 Task: Look for space in Āthagarh, India from 11th June, 2023 to 17th June, 2023 for 1 adult in price range Rs.5000 to Rs.12000. Place can be private room with 1  bedroom having 1 bed and 1 bathroom. Property type can be house, flat, guest house, hotel. Booking option can be shelf check-in. Required host language is English.
Action: Mouse moved to (486, 99)
Screenshot: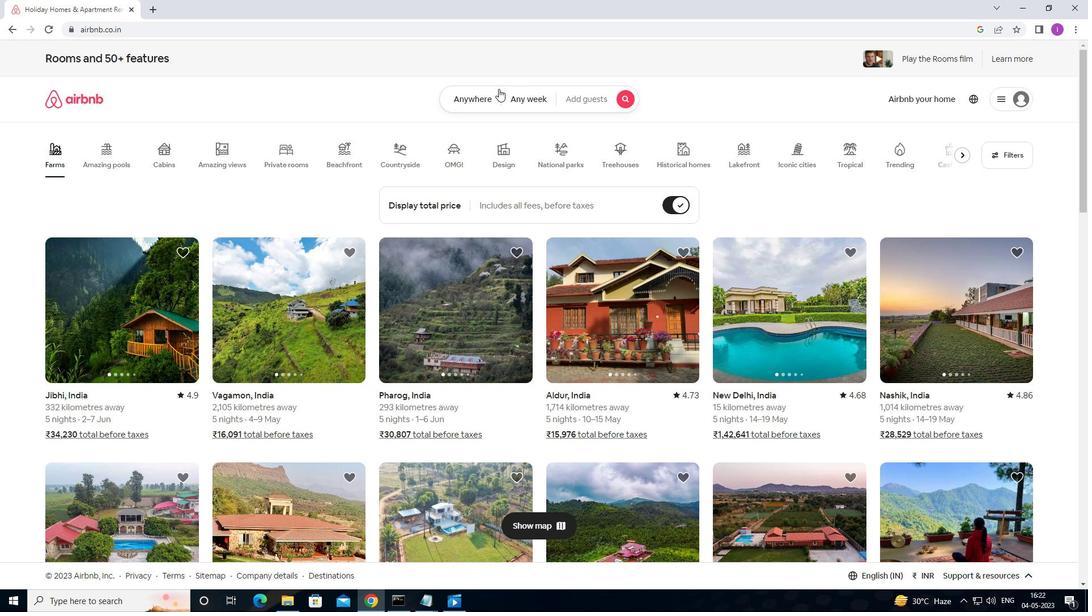 
Action: Mouse pressed left at (486, 99)
Screenshot: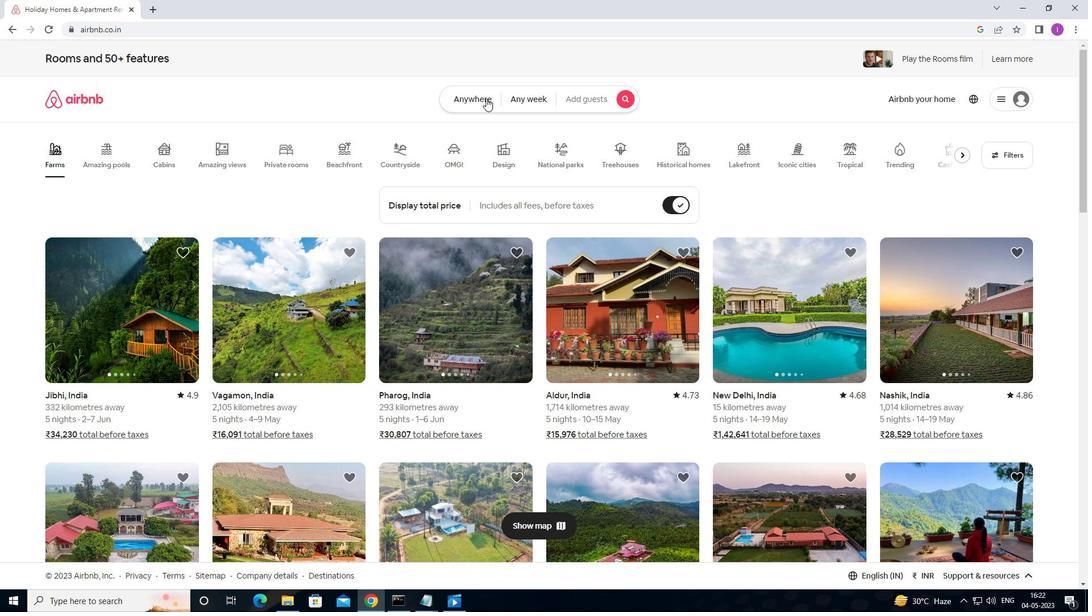 
Action: Mouse moved to (337, 141)
Screenshot: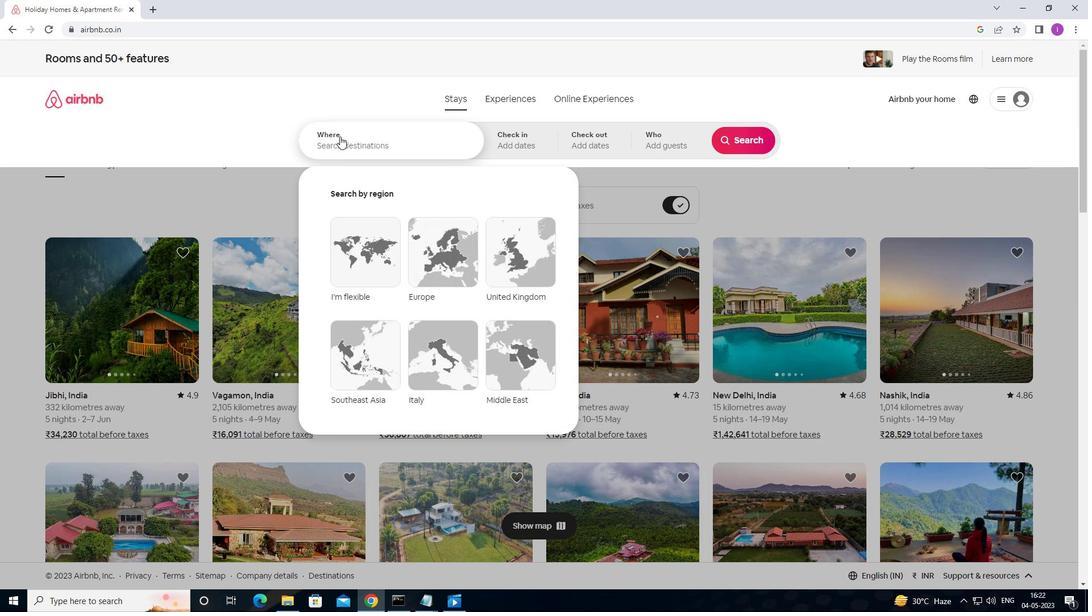 
Action: Mouse pressed left at (337, 141)
Screenshot: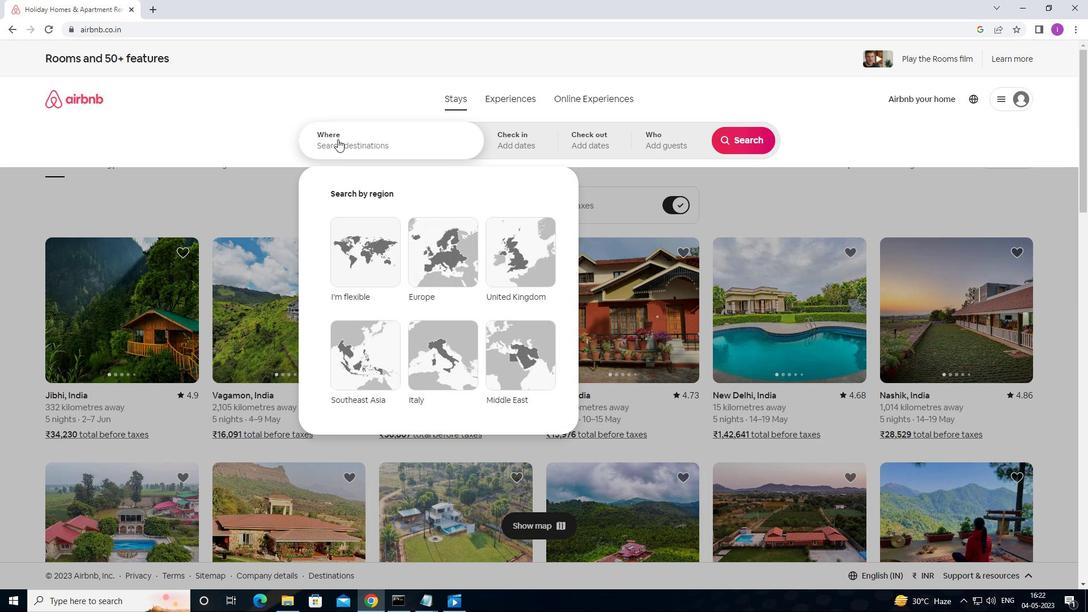 
Action: Mouse moved to (588, 199)
Screenshot: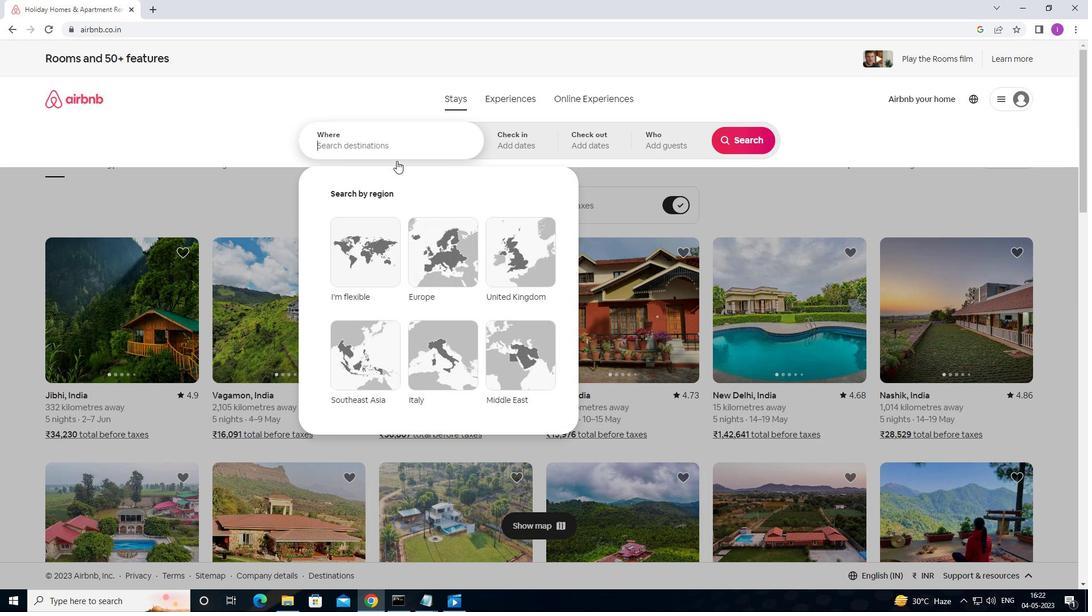 
Action: Key pressed <Key.shift>ATHAGARH,<Key.shift>INDIA
Screenshot: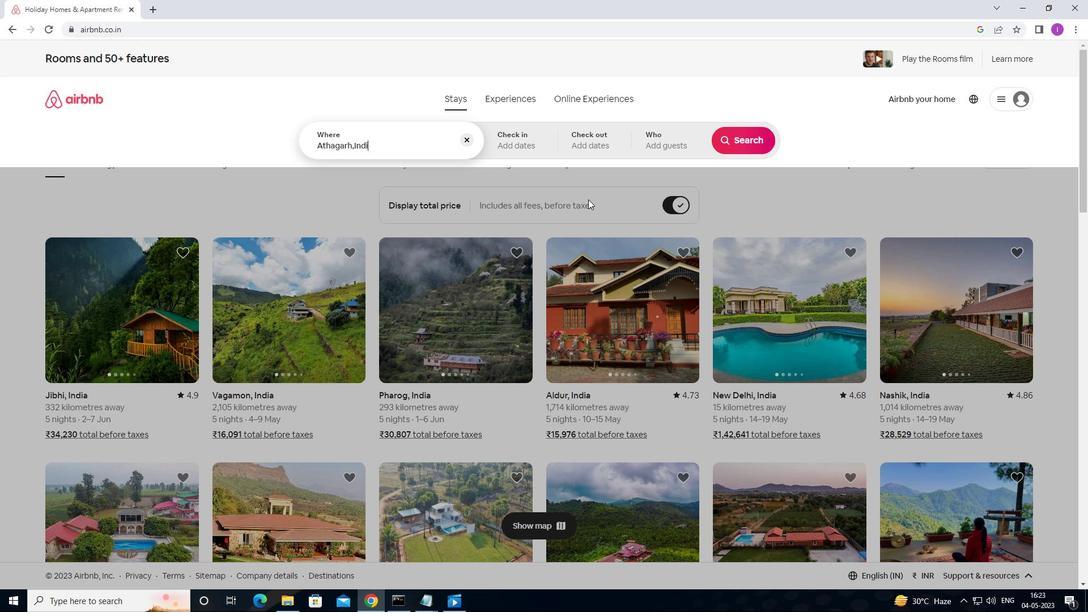 
Action: Mouse moved to (524, 139)
Screenshot: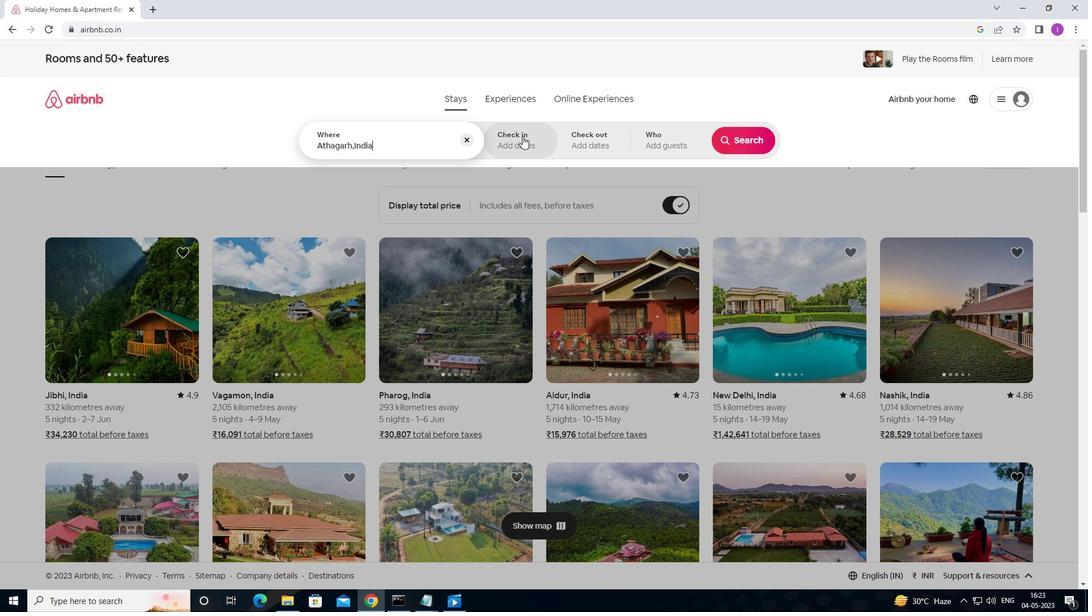 
Action: Mouse pressed left at (524, 139)
Screenshot: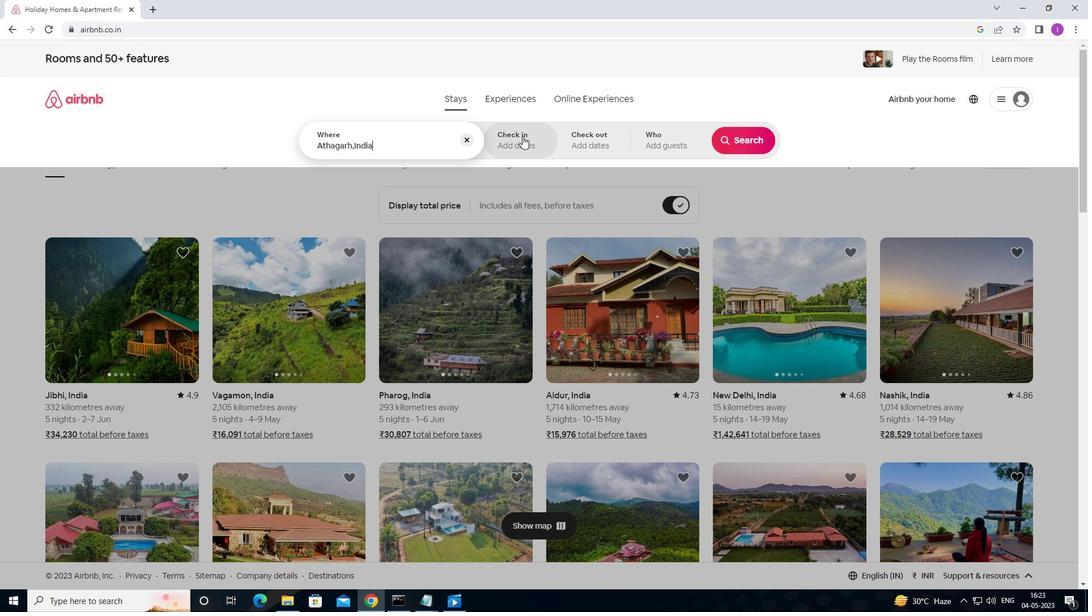 
Action: Mouse moved to (562, 336)
Screenshot: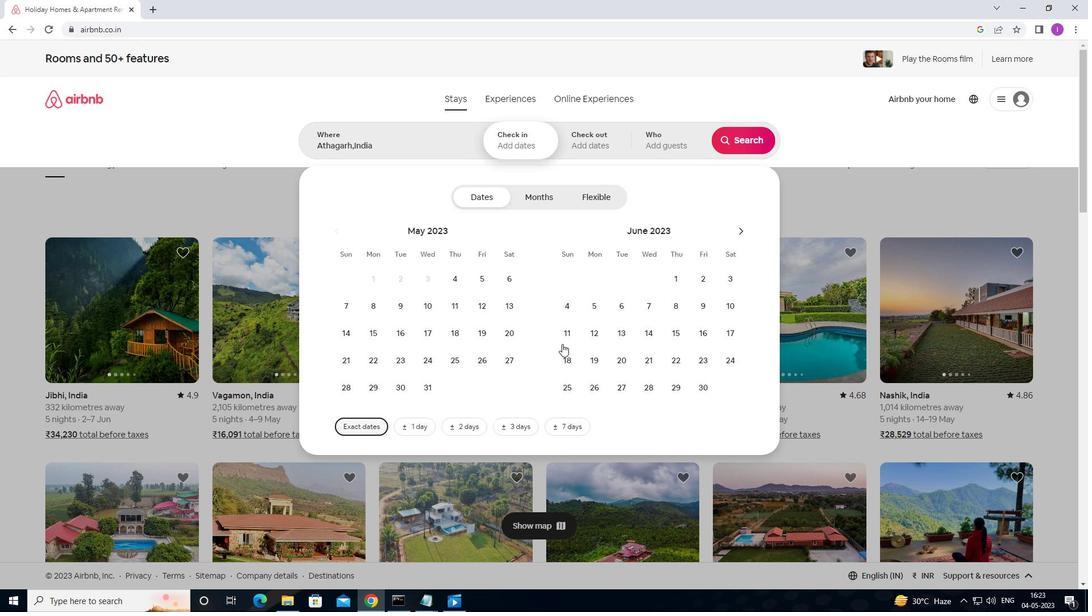 
Action: Mouse pressed left at (562, 336)
Screenshot: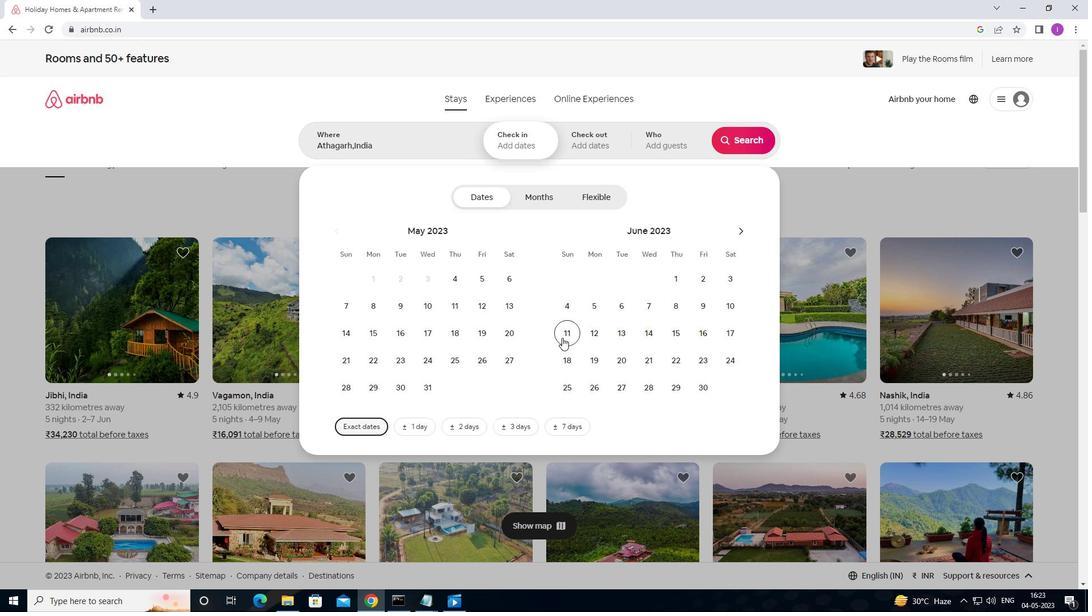 
Action: Mouse moved to (738, 340)
Screenshot: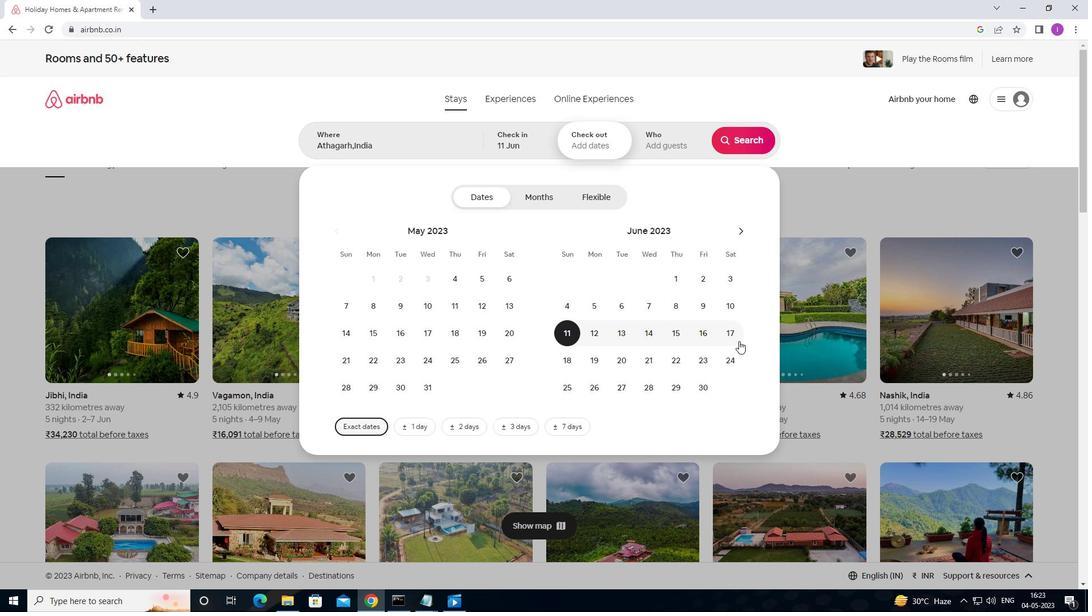 
Action: Mouse pressed left at (738, 340)
Screenshot: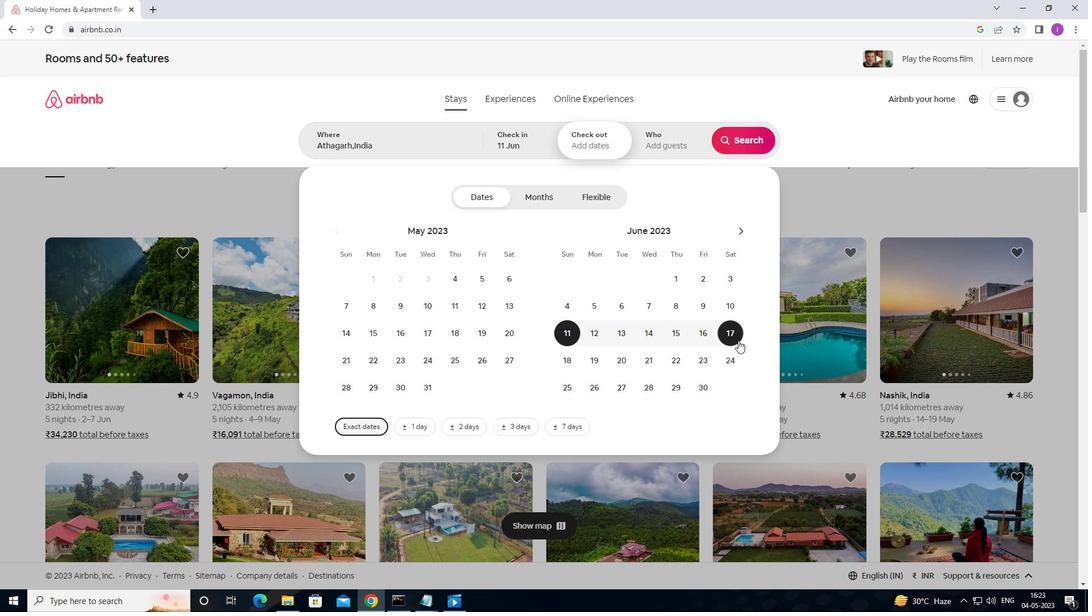 
Action: Mouse moved to (680, 141)
Screenshot: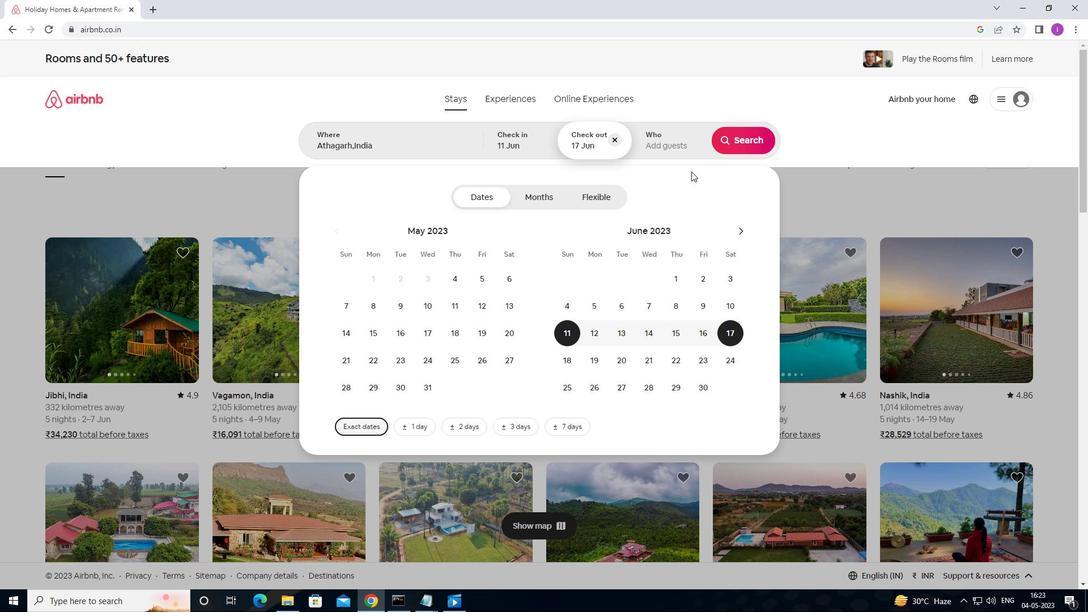 
Action: Mouse pressed left at (680, 141)
Screenshot: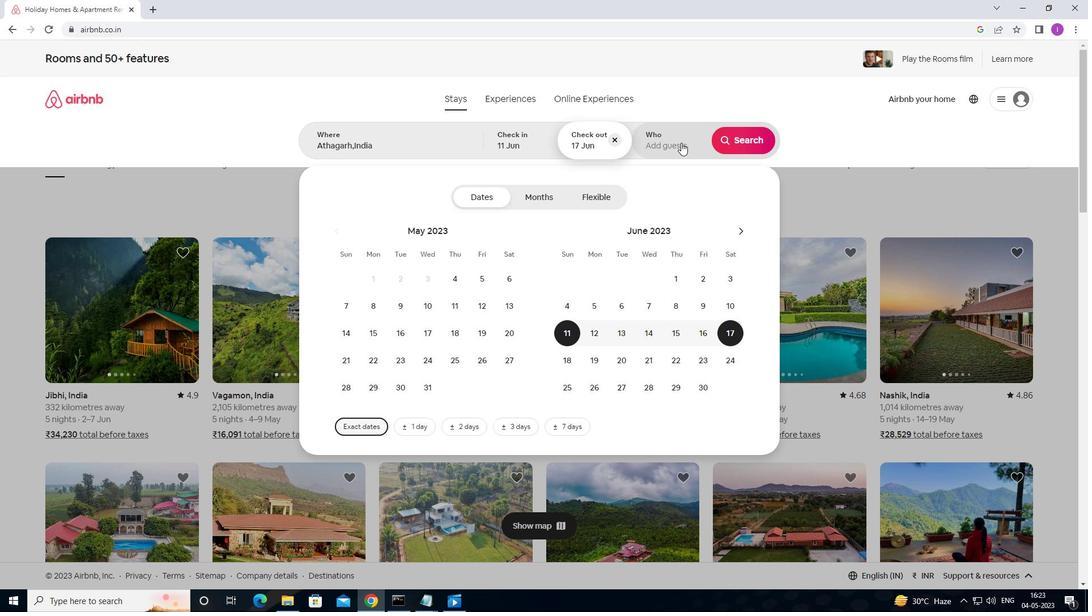 
Action: Mouse moved to (749, 193)
Screenshot: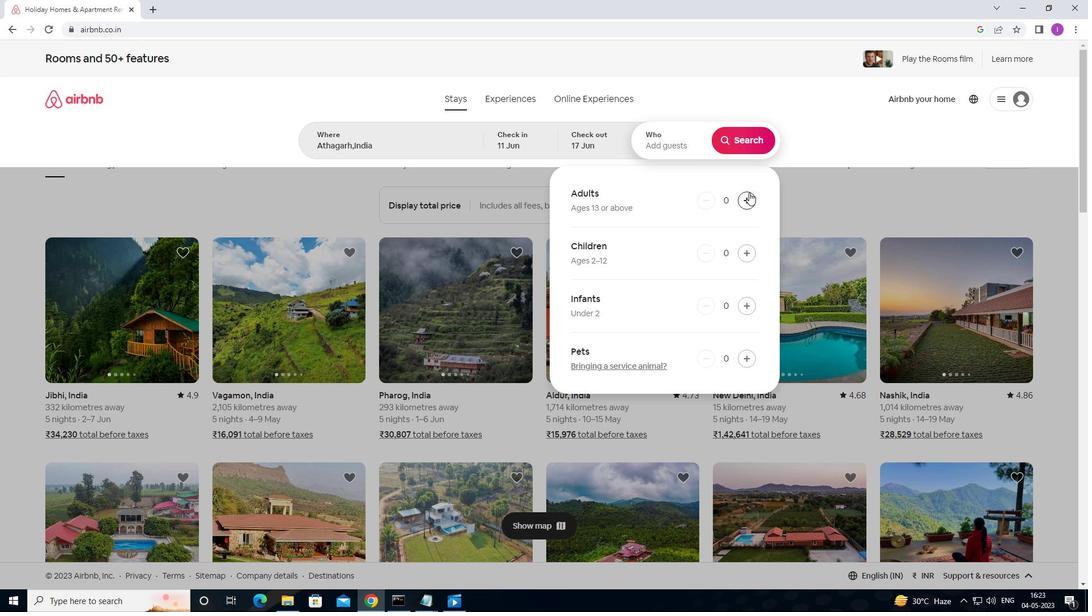 
Action: Mouse pressed left at (749, 193)
Screenshot: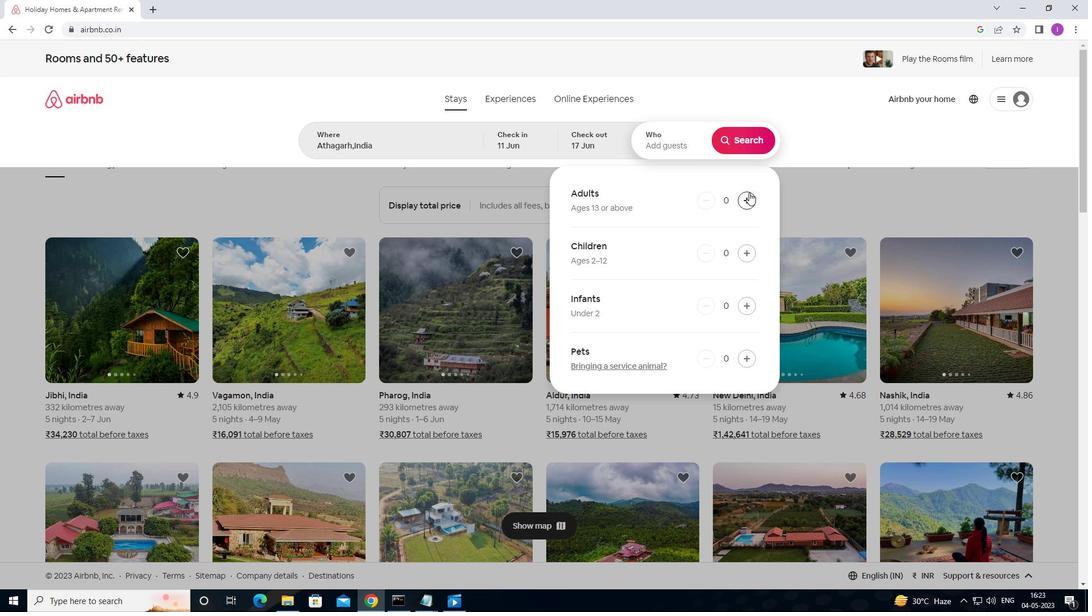 
Action: Mouse moved to (754, 143)
Screenshot: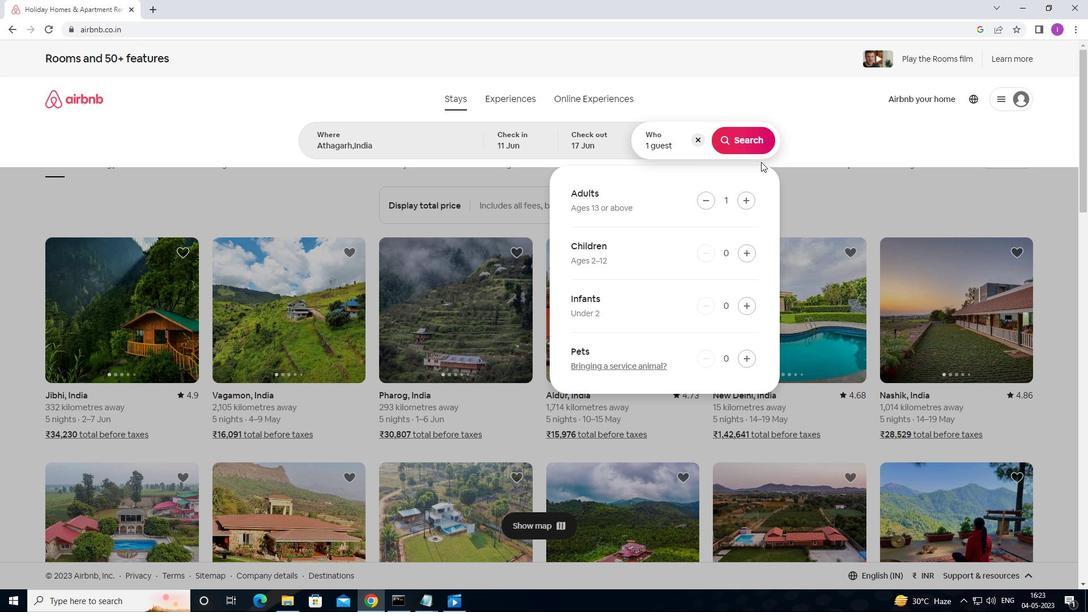 
Action: Mouse pressed left at (754, 143)
Screenshot: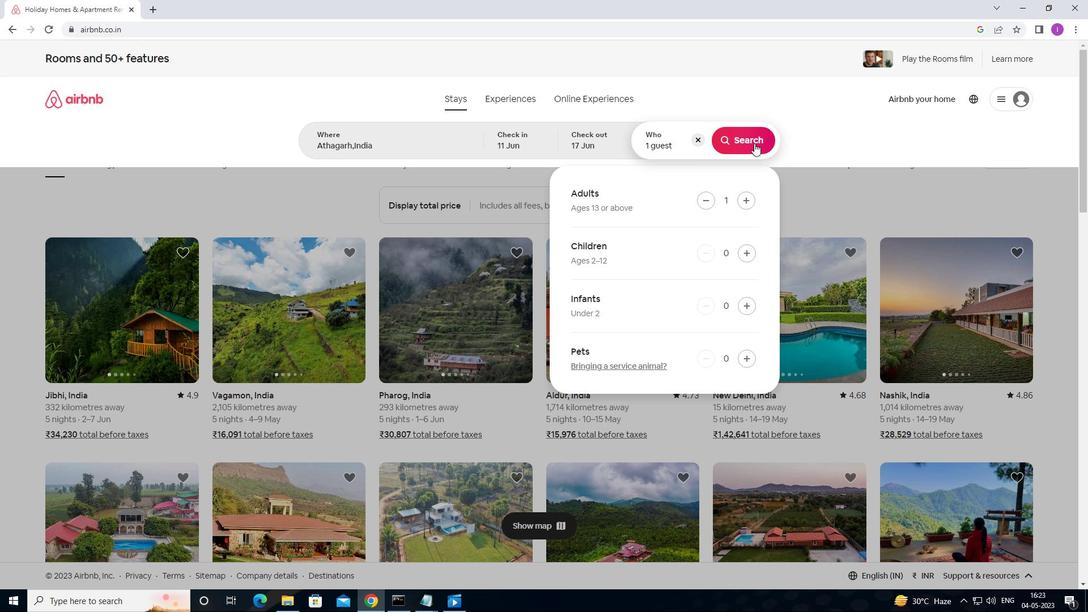 
Action: Mouse moved to (1025, 113)
Screenshot: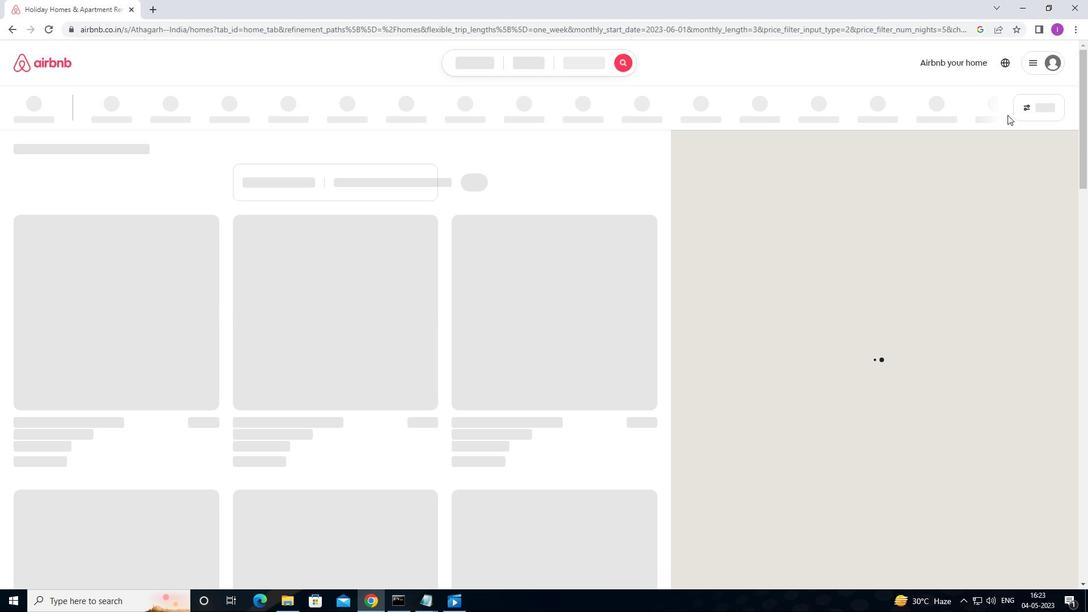 
Action: Mouse pressed left at (1025, 113)
Screenshot: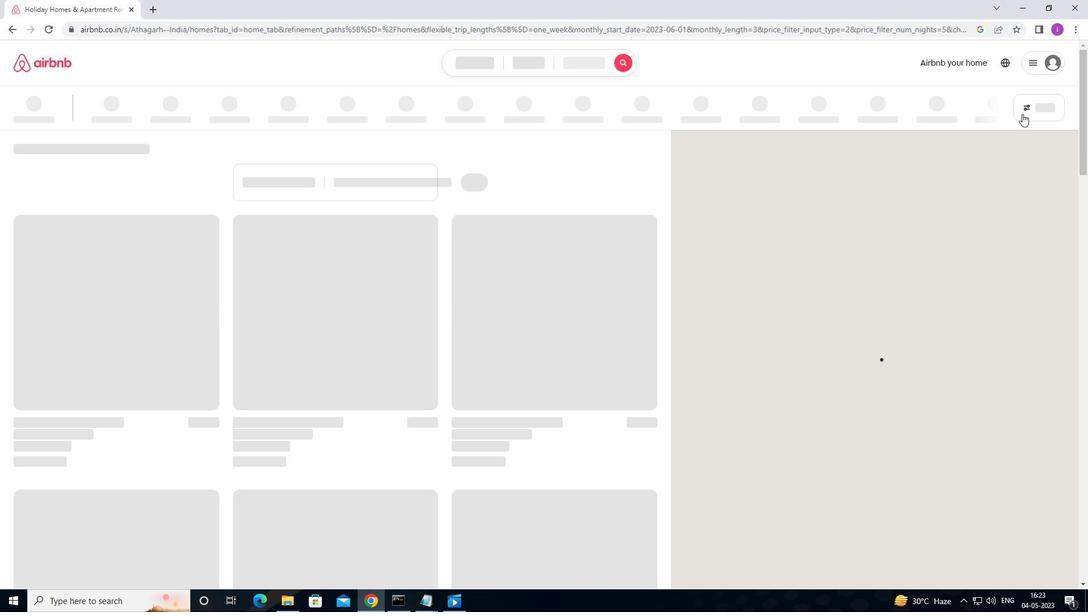 
Action: Mouse moved to (410, 251)
Screenshot: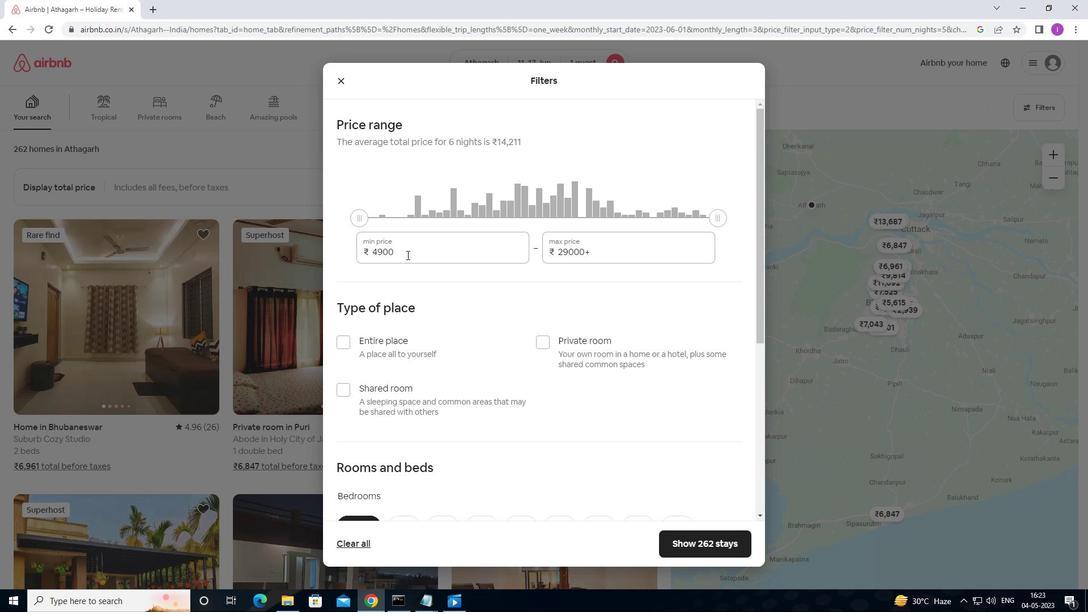 
Action: Mouse pressed left at (410, 251)
Screenshot: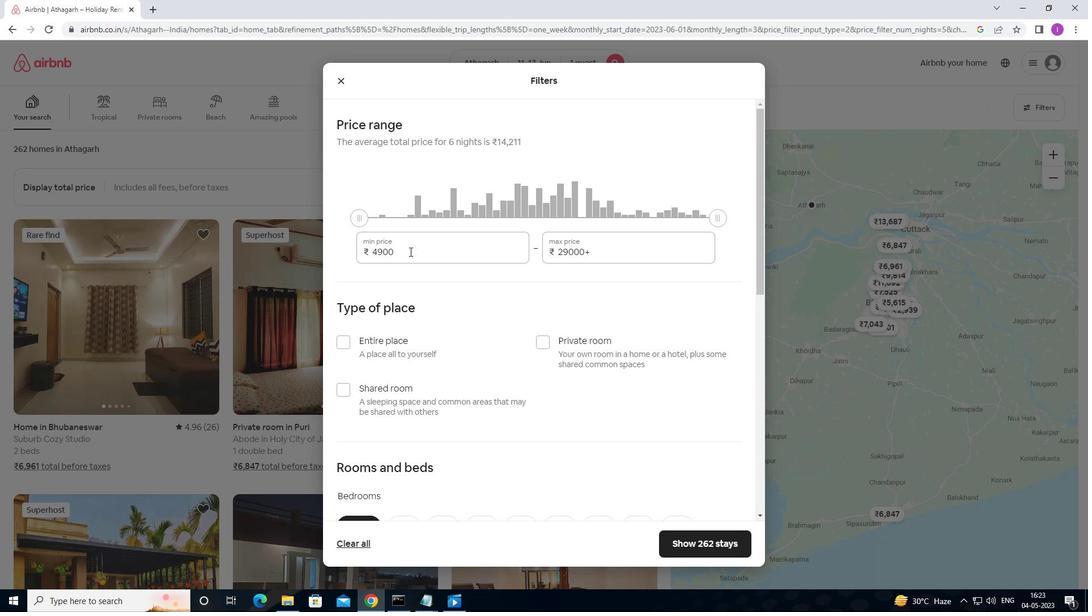 
Action: Mouse moved to (361, 259)
Screenshot: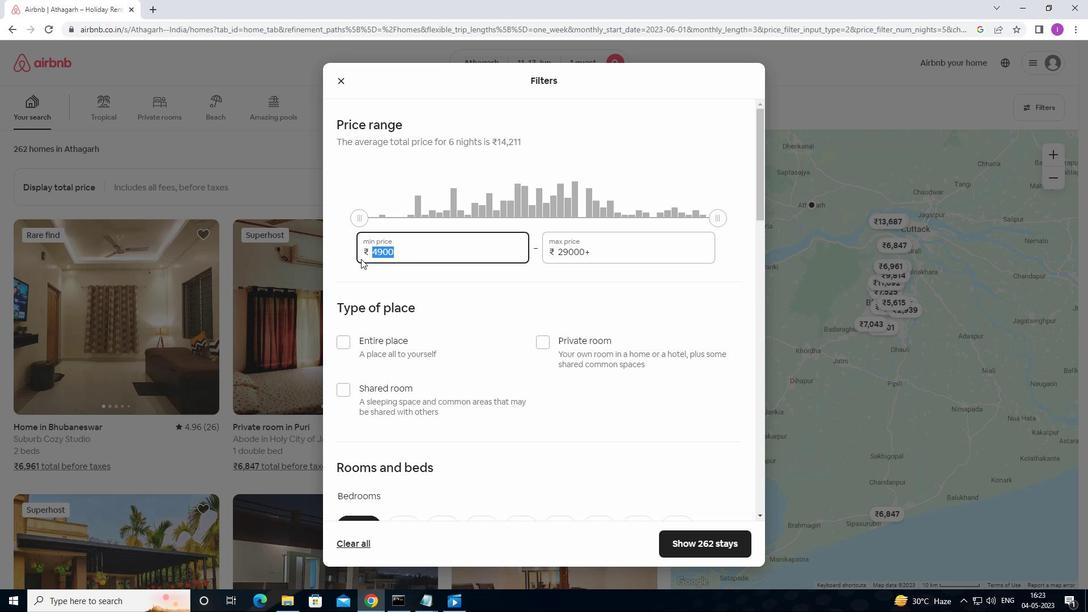 
Action: Key pressed 5000
Screenshot: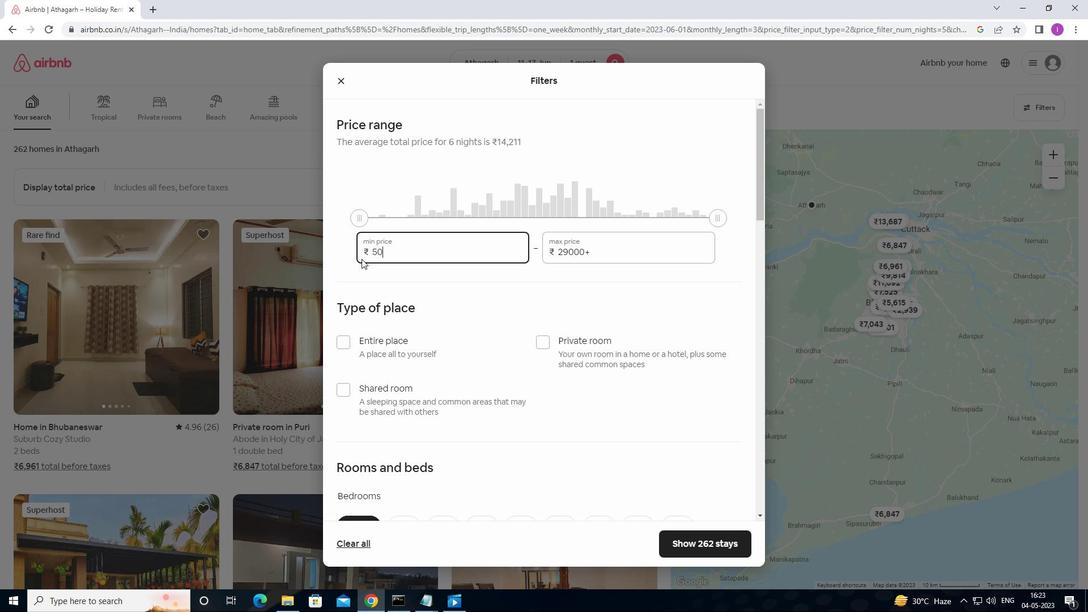 
Action: Mouse moved to (599, 248)
Screenshot: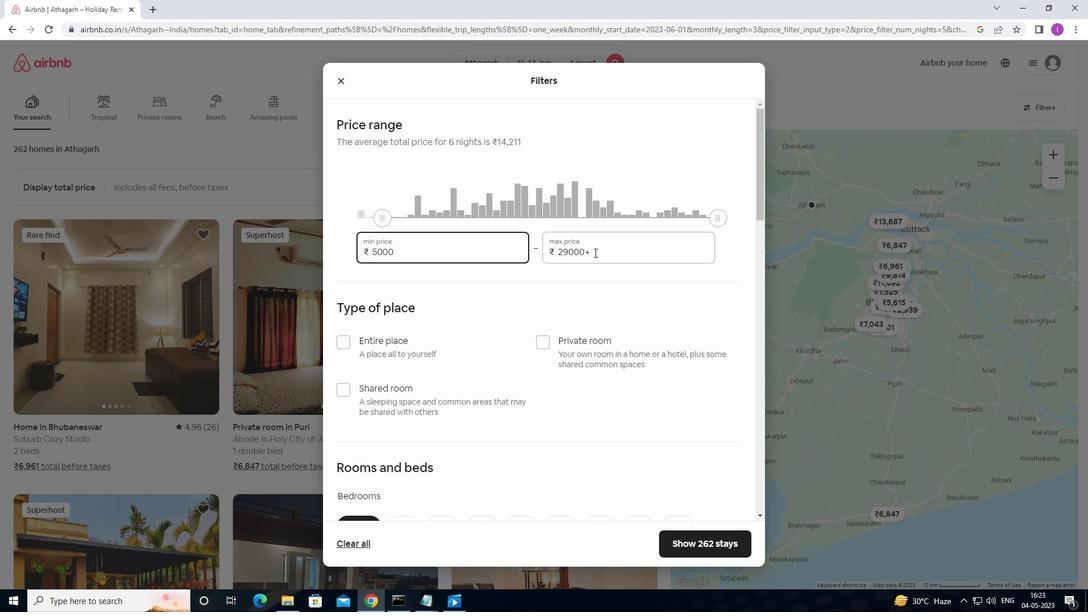 
Action: Mouse pressed left at (599, 248)
Screenshot: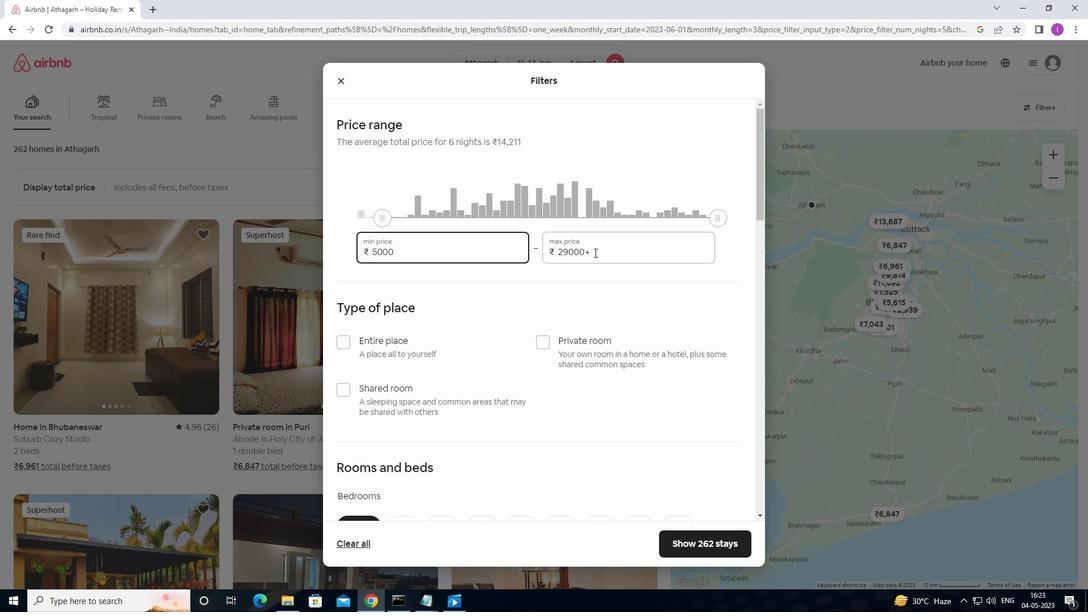 
Action: Mouse moved to (543, 253)
Screenshot: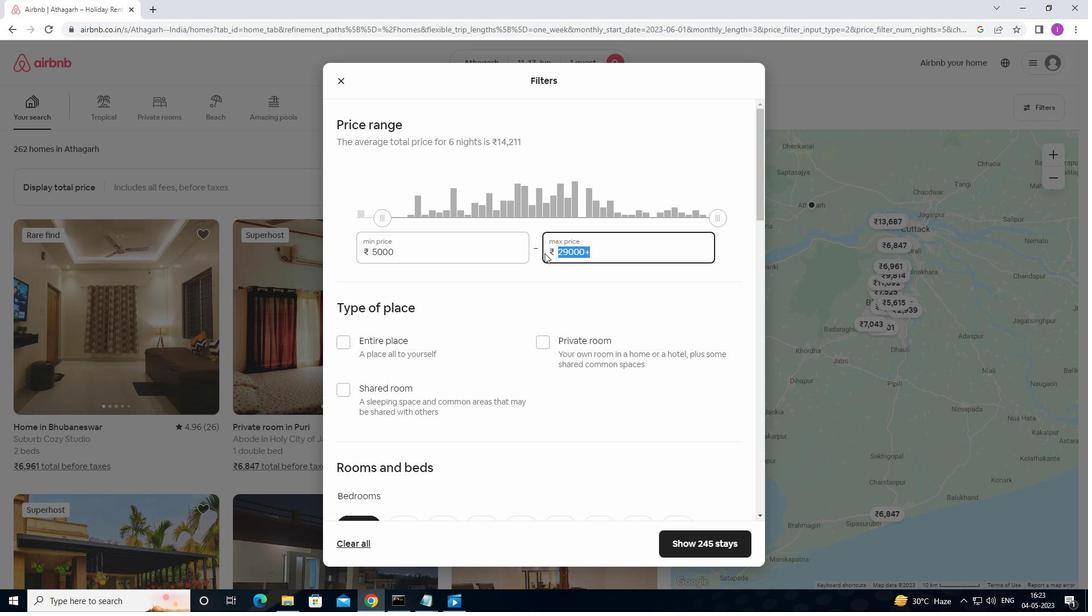 
Action: Key pressed 12000
Screenshot: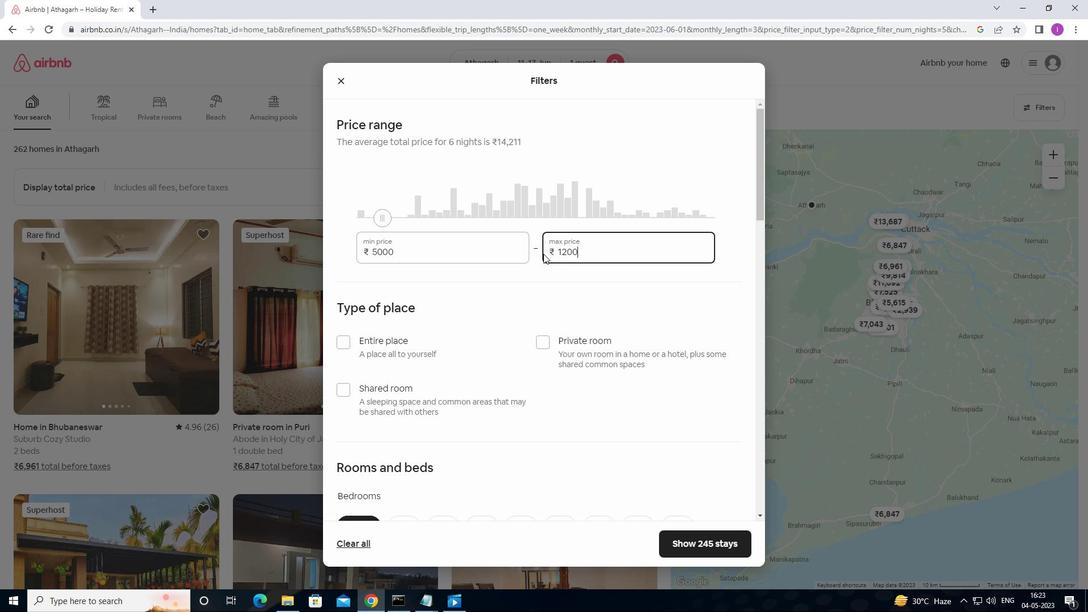 
Action: Mouse moved to (540, 341)
Screenshot: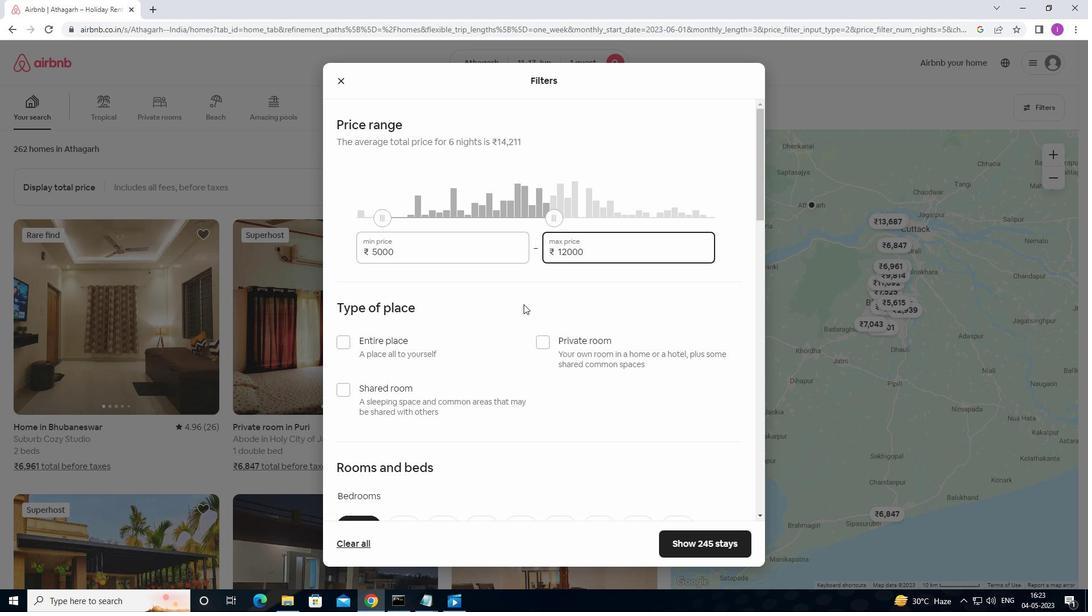 
Action: Mouse pressed left at (540, 341)
Screenshot: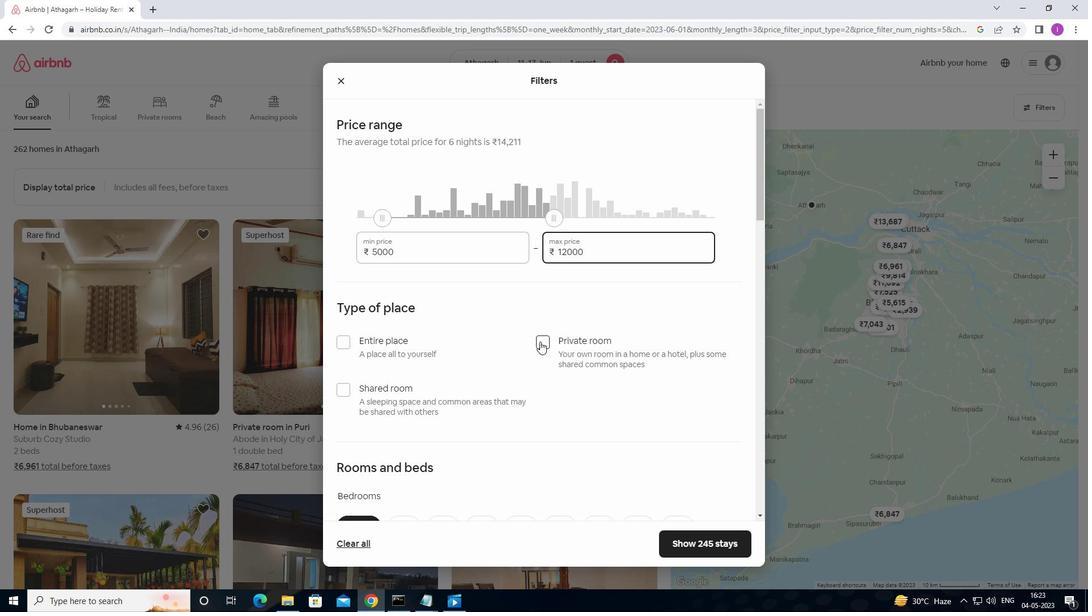 
Action: Mouse moved to (535, 366)
Screenshot: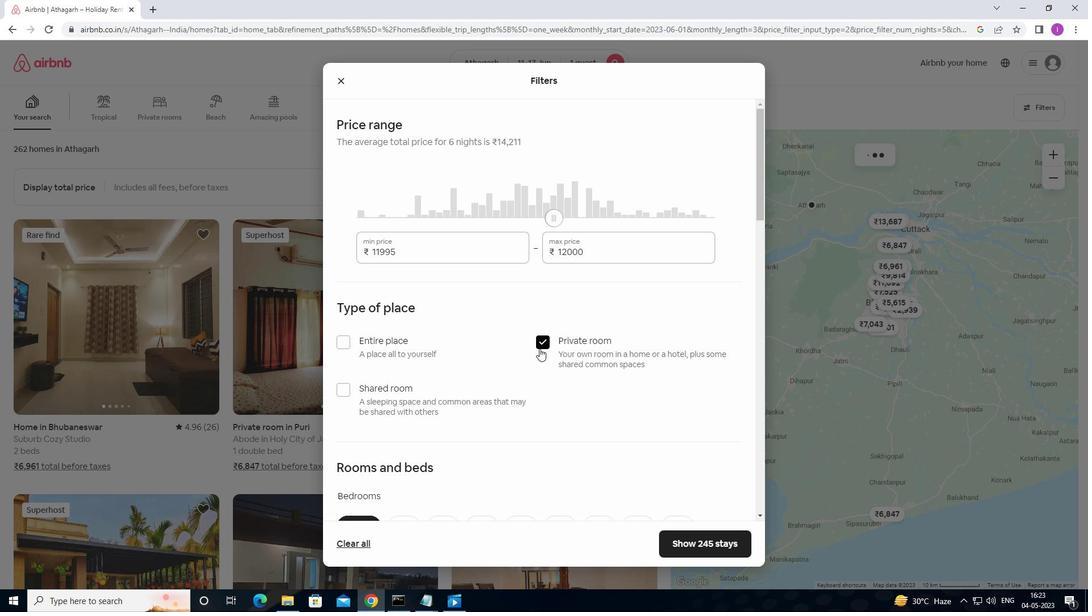 
Action: Mouse scrolled (535, 366) with delta (0, 0)
Screenshot: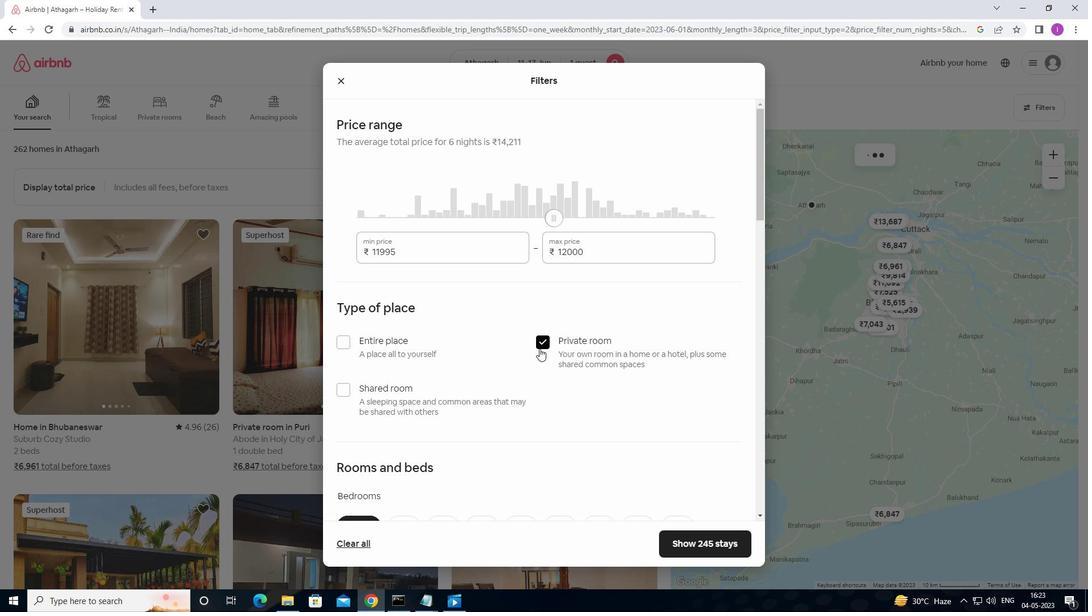 
Action: Mouse moved to (535, 367)
Screenshot: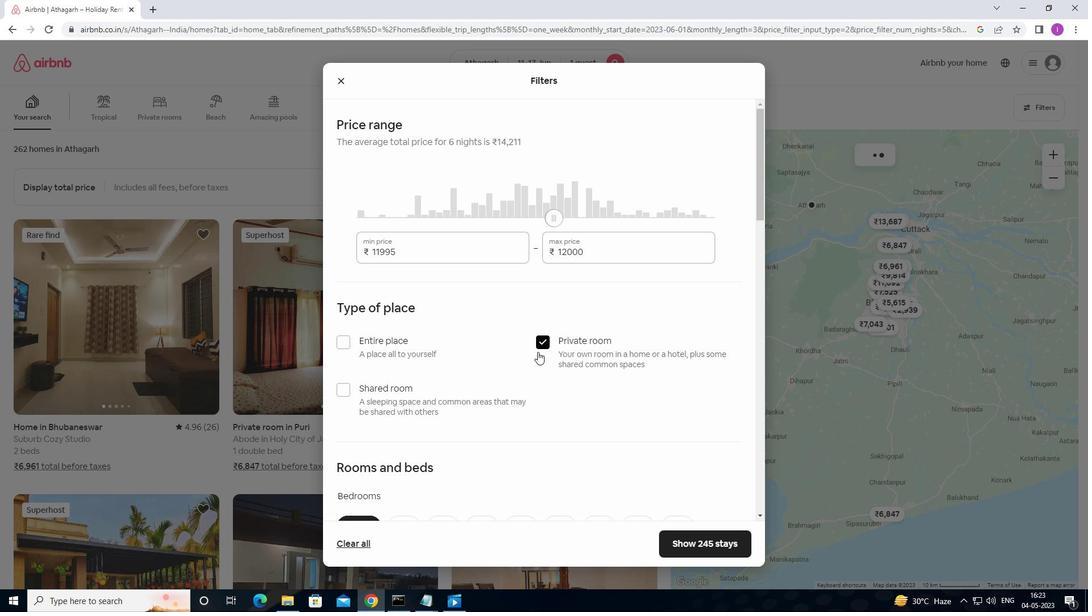 
Action: Mouse scrolled (535, 366) with delta (0, 0)
Screenshot: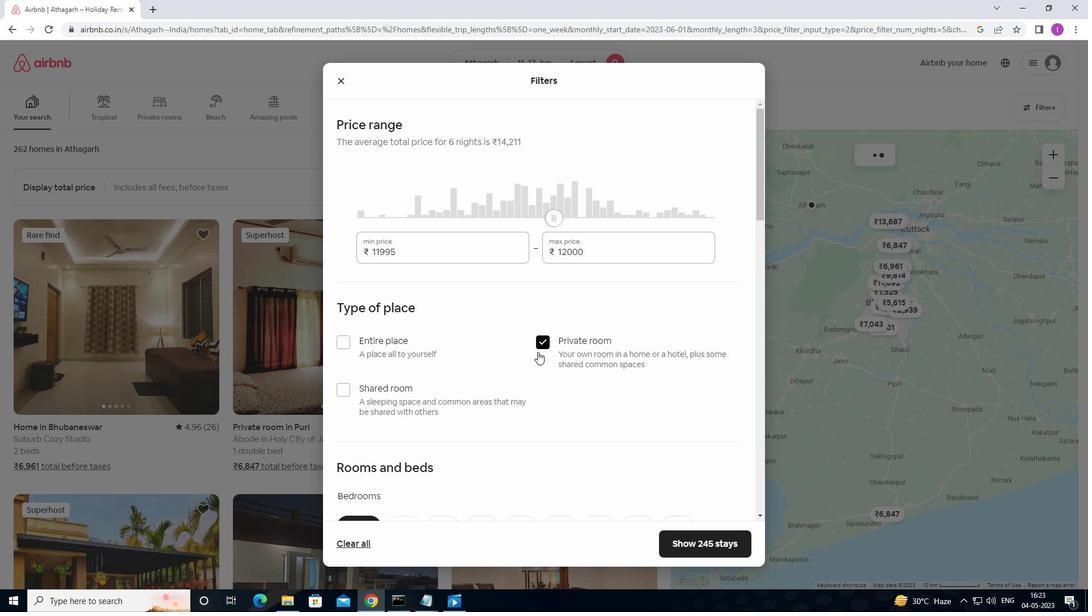 
Action: Mouse scrolled (535, 366) with delta (0, 0)
Screenshot: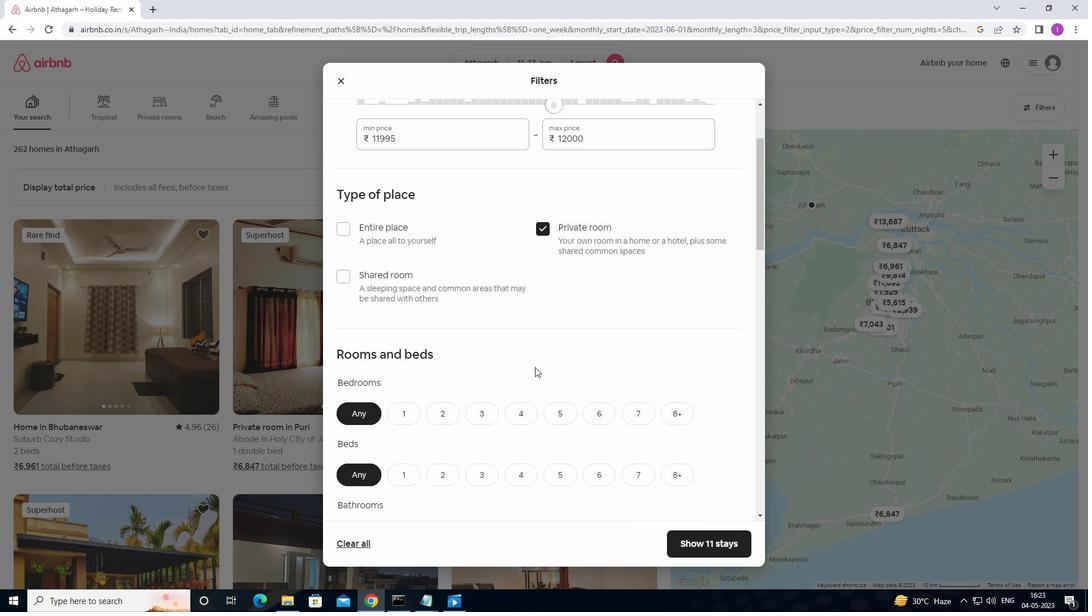 
Action: Mouse scrolled (535, 366) with delta (0, 0)
Screenshot: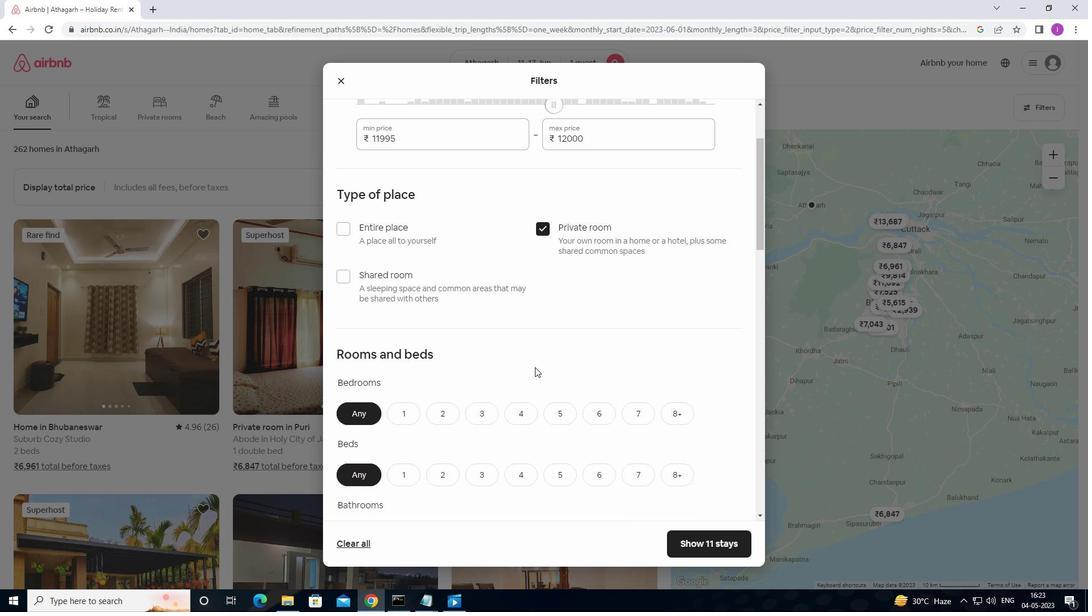 
Action: Mouse moved to (397, 305)
Screenshot: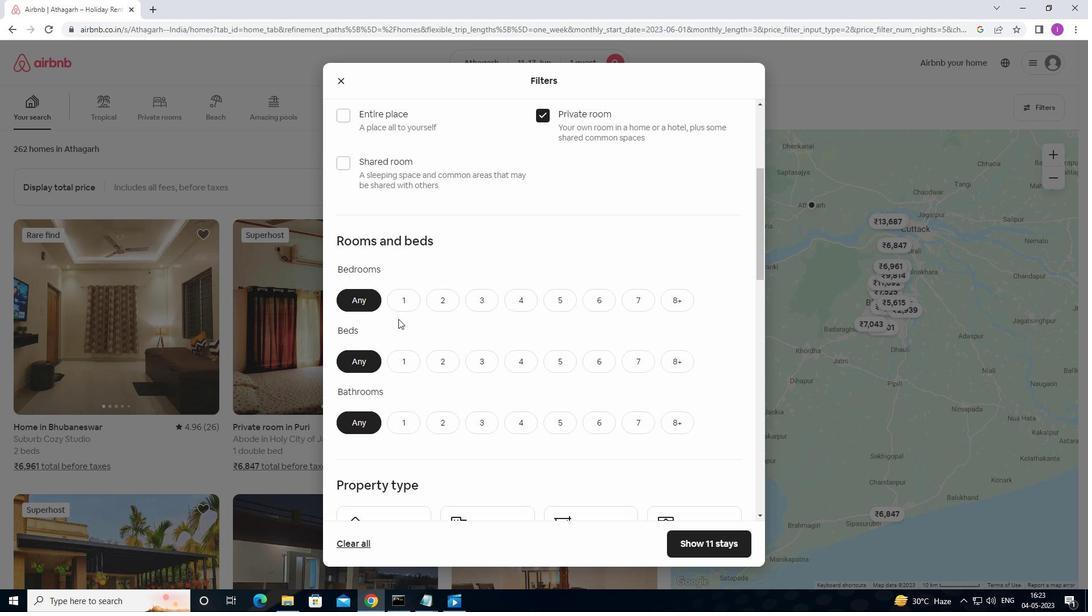 
Action: Mouse pressed left at (397, 305)
Screenshot: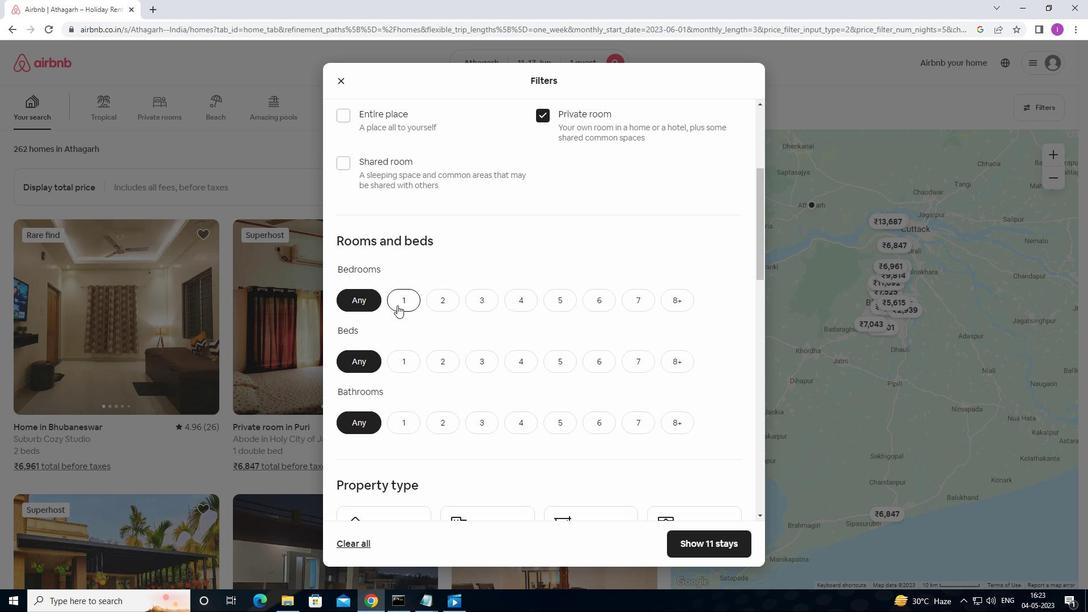 
Action: Mouse moved to (397, 360)
Screenshot: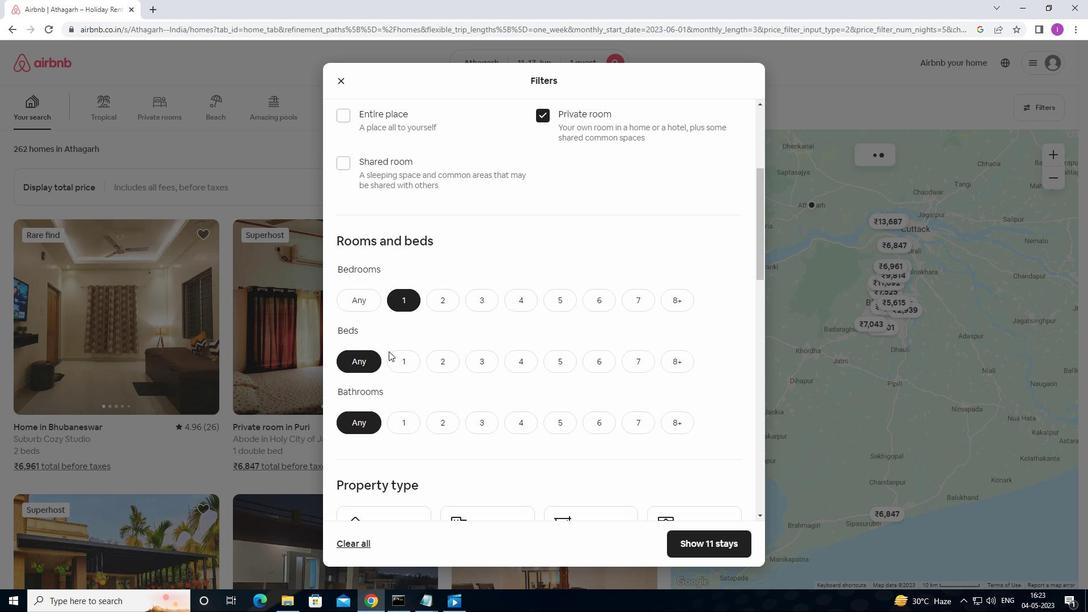 
Action: Mouse pressed left at (397, 360)
Screenshot: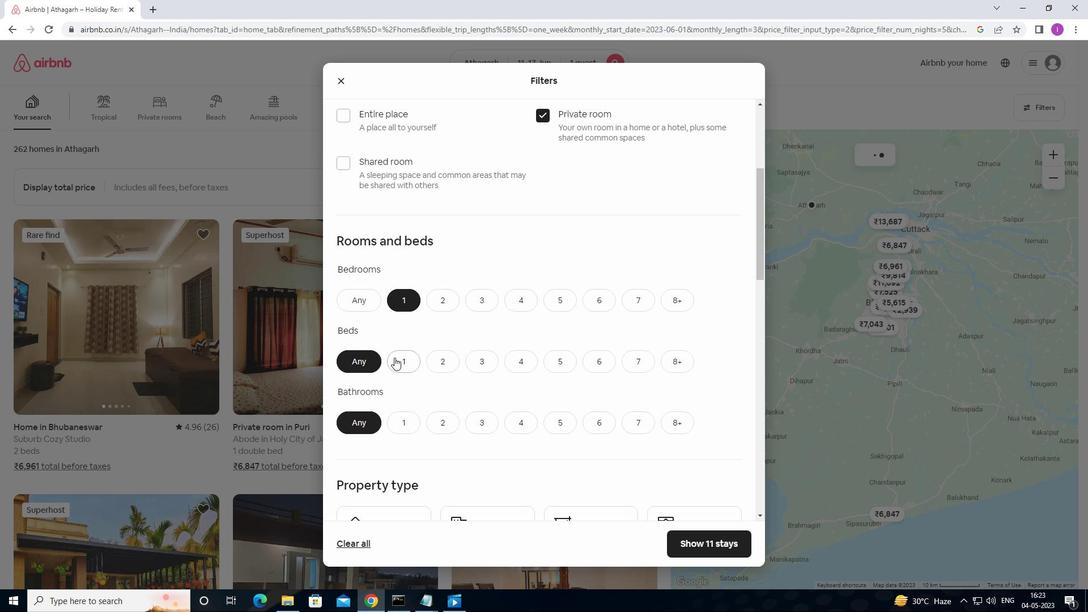 
Action: Mouse moved to (404, 429)
Screenshot: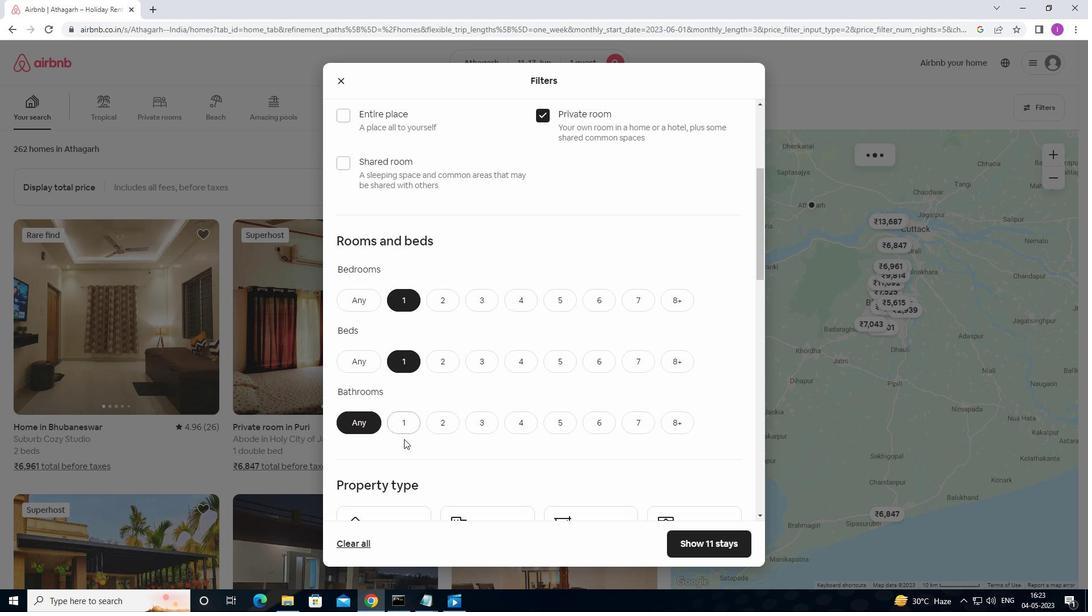 
Action: Mouse pressed left at (404, 429)
Screenshot: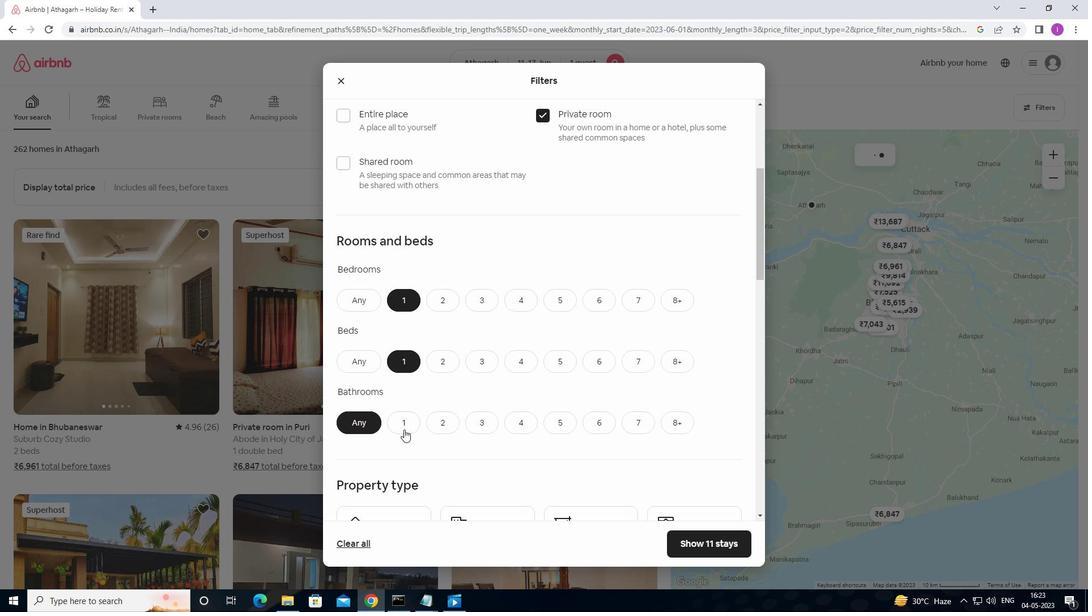 
Action: Mouse moved to (408, 422)
Screenshot: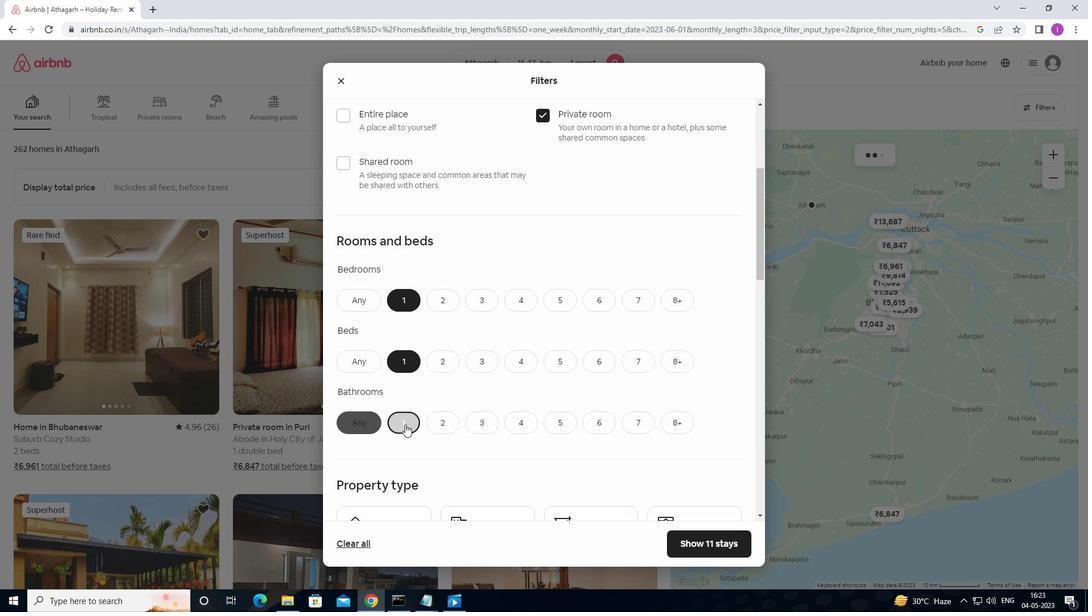 
Action: Mouse scrolled (408, 422) with delta (0, 0)
Screenshot: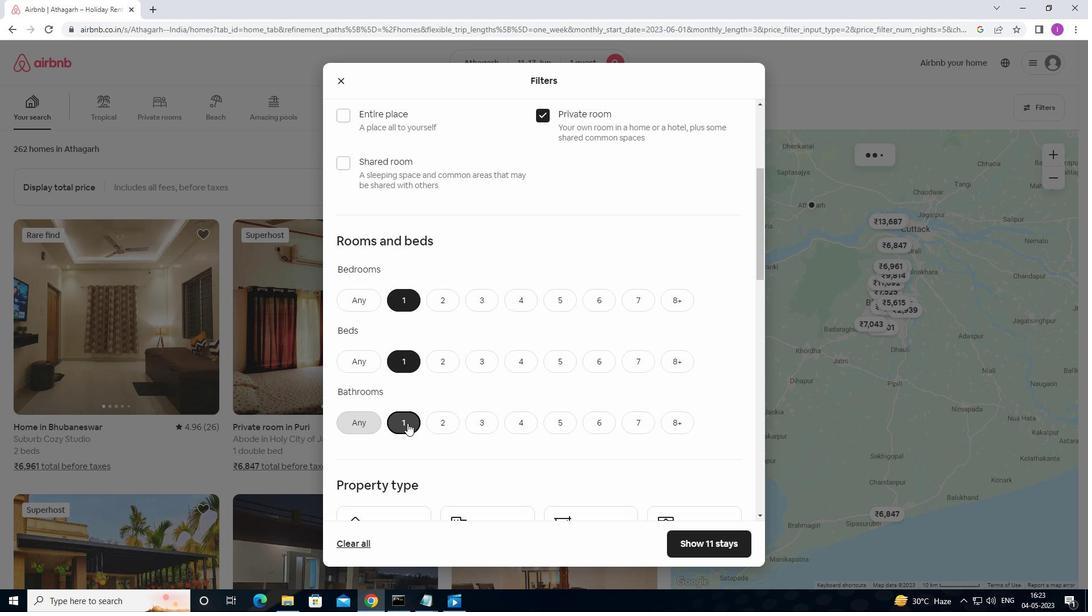 
Action: Mouse scrolled (408, 422) with delta (0, 0)
Screenshot: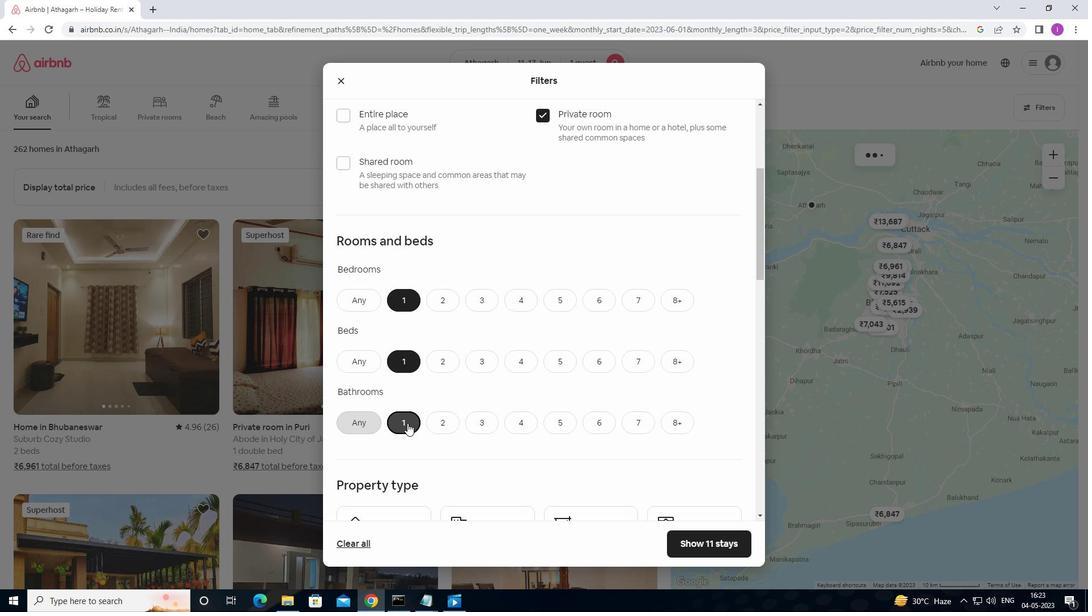 
Action: Mouse moved to (408, 422)
Screenshot: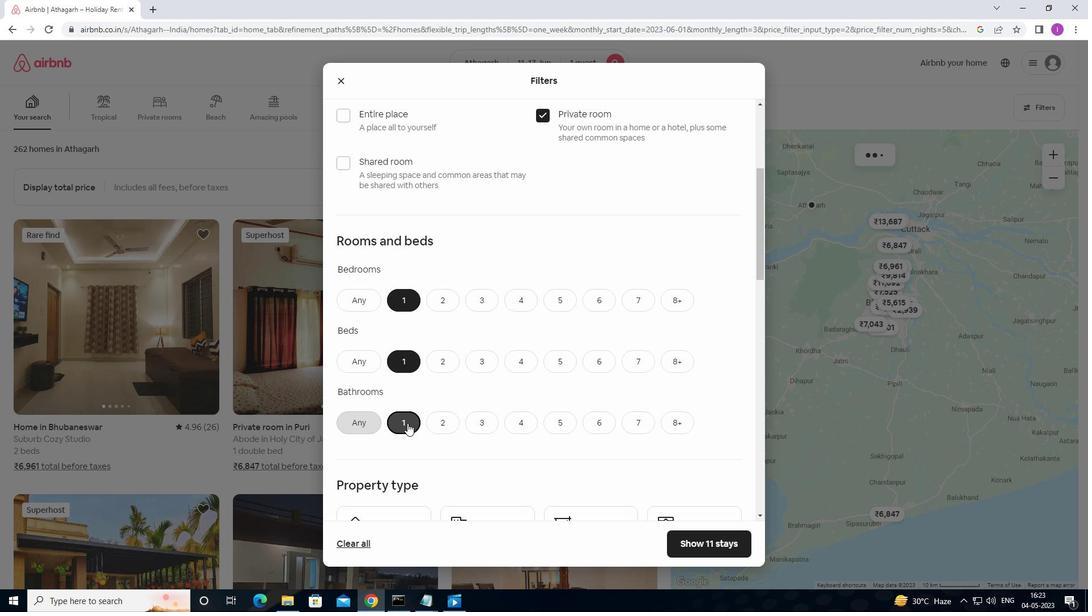 
Action: Mouse scrolled (408, 422) with delta (0, 0)
Screenshot: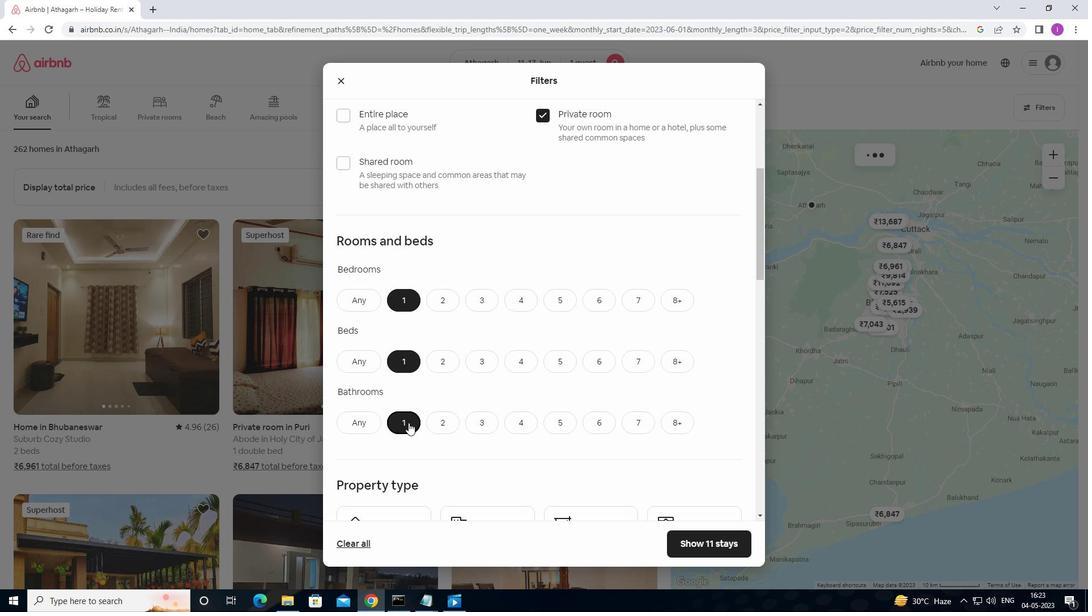 
Action: Mouse scrolled (408, 422) with delta (0, 0)
Screenshot: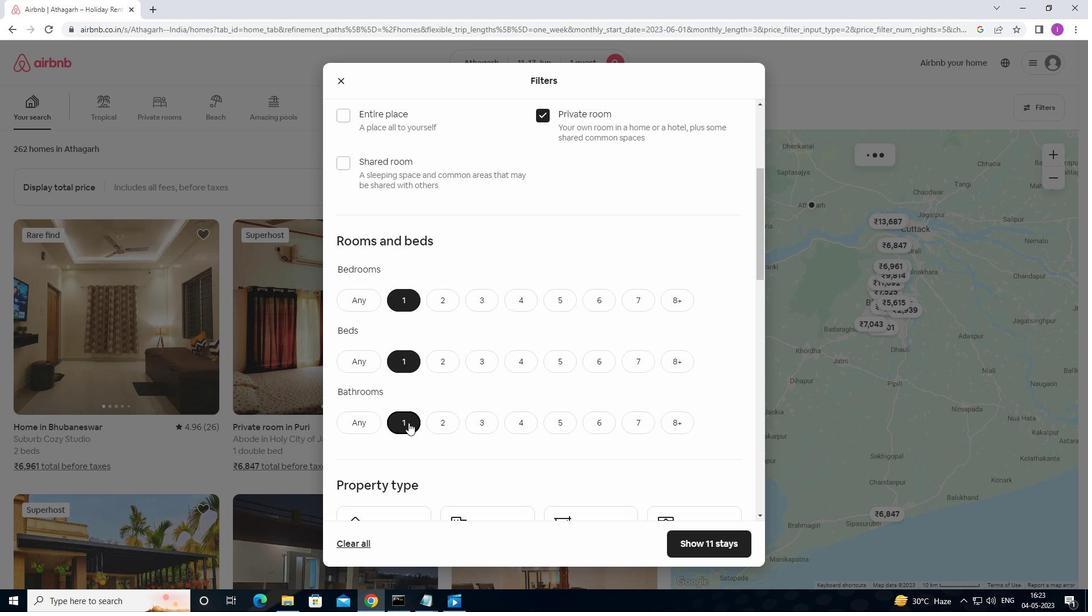 
Action: Mouse moved to (392, 336)
Screenshot: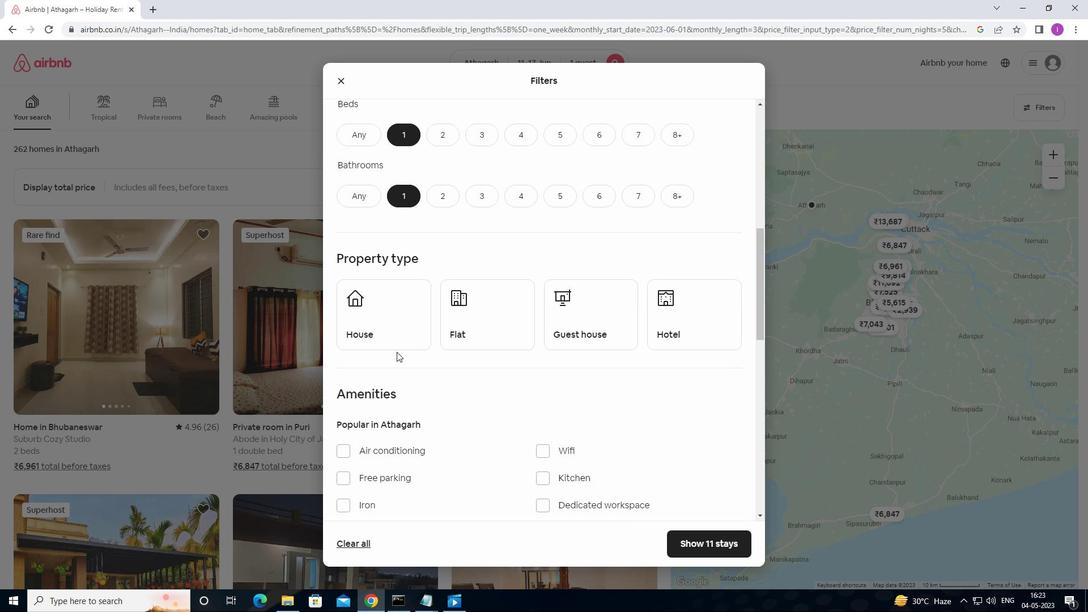 
Action: Mouse pressed left at (392, 336)
Screenshot: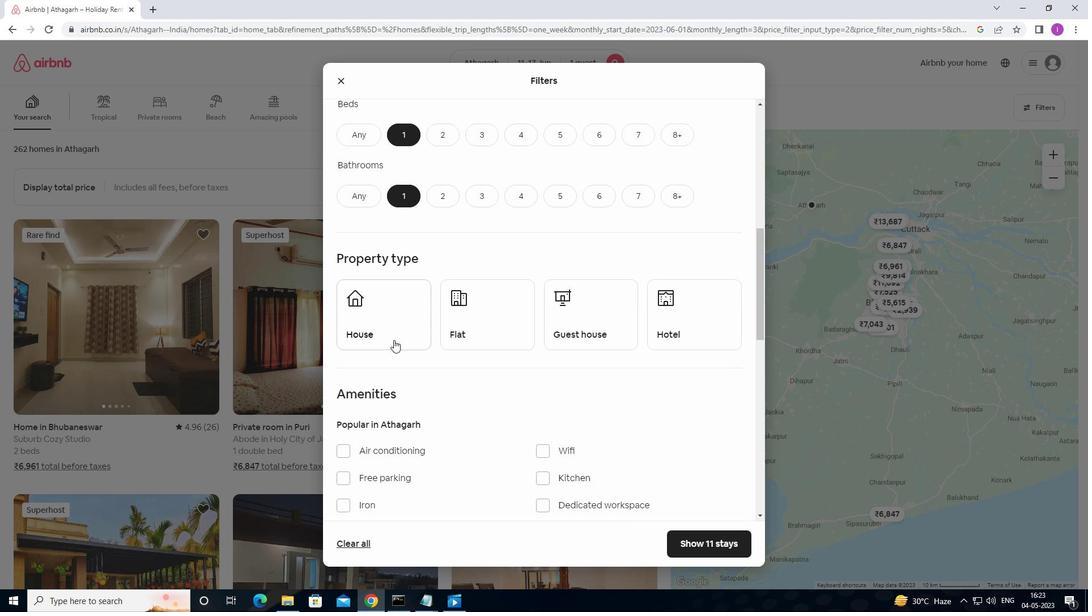 
Action: Mouse moved to (481, 341)
Screenshot: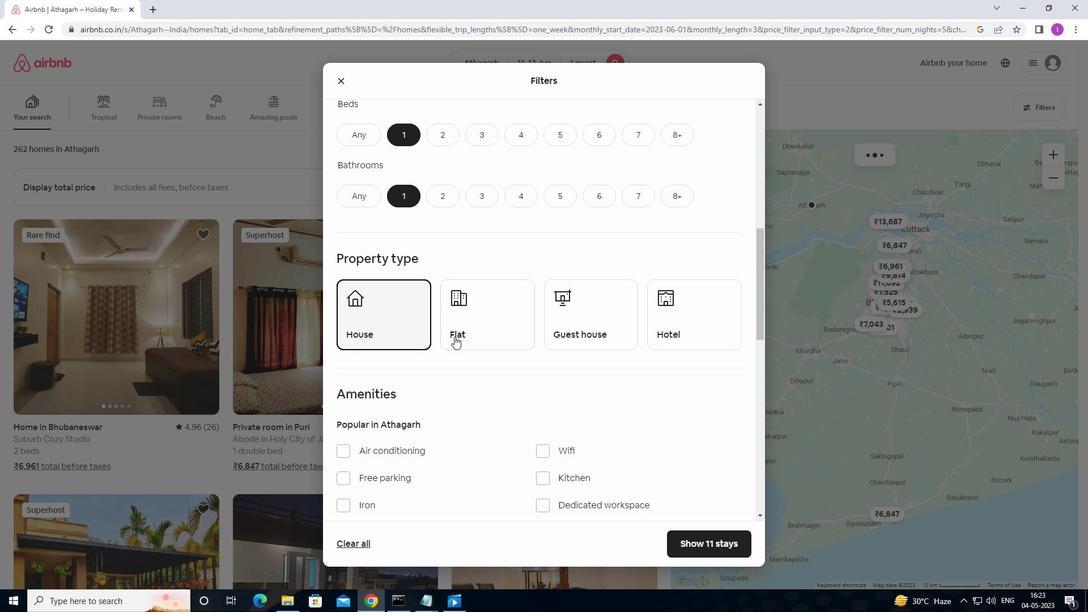 
Action: Mouse pressed left at (481, 341)
Screenshot: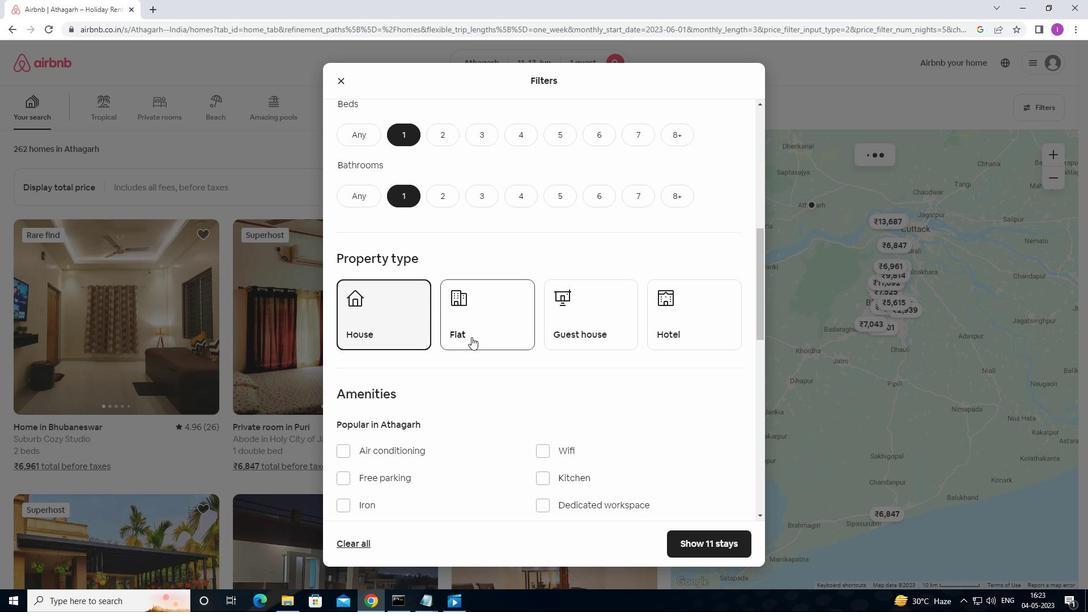 
Action: Mouse moved to (596, 330)
Screenshot: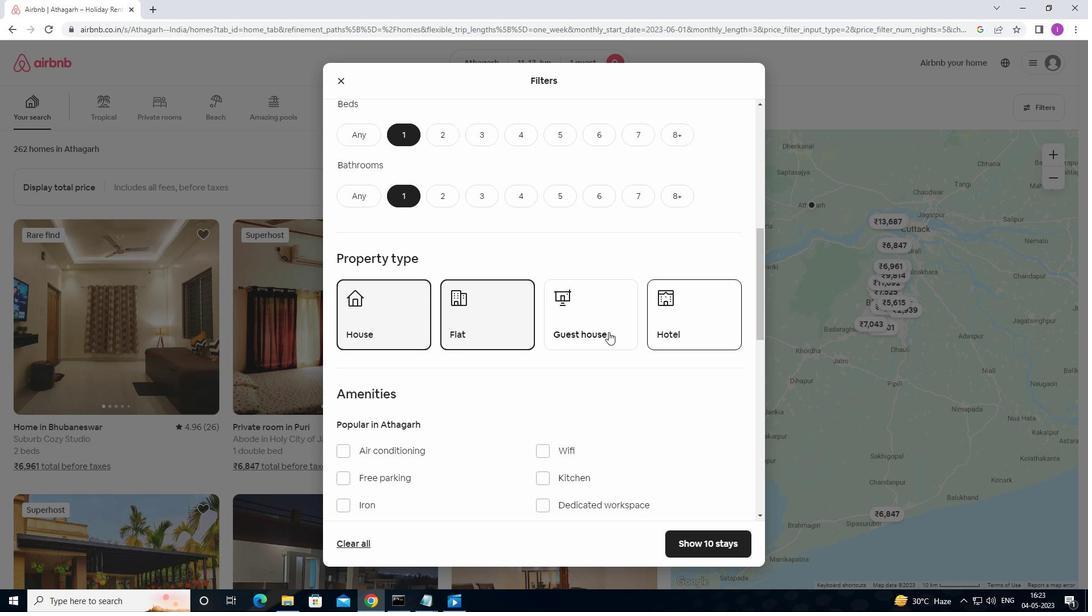 
Action: Mouse pressed left at (596, 330)
Screenshot: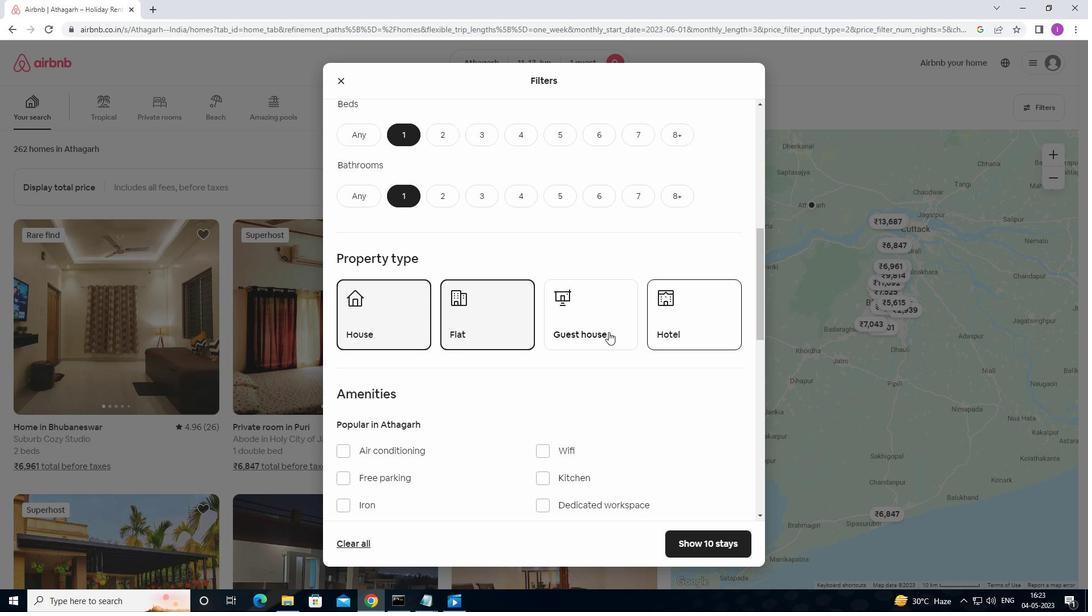 
Action: Mouse moved to (701, 325)
Screenshot: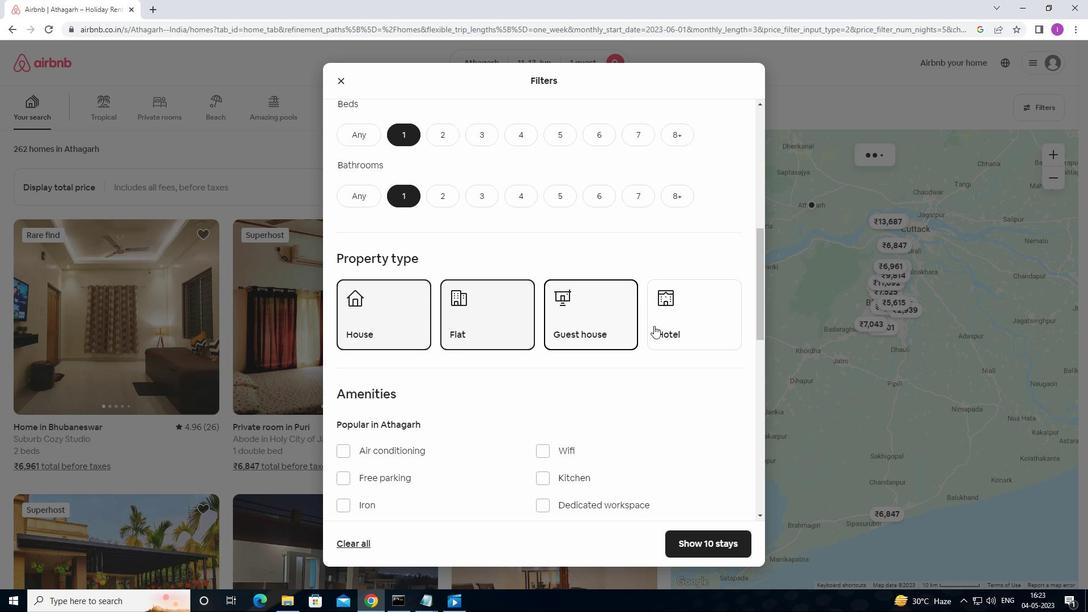 
Action: Mouse pressed left at (701, 325)
Screenshot: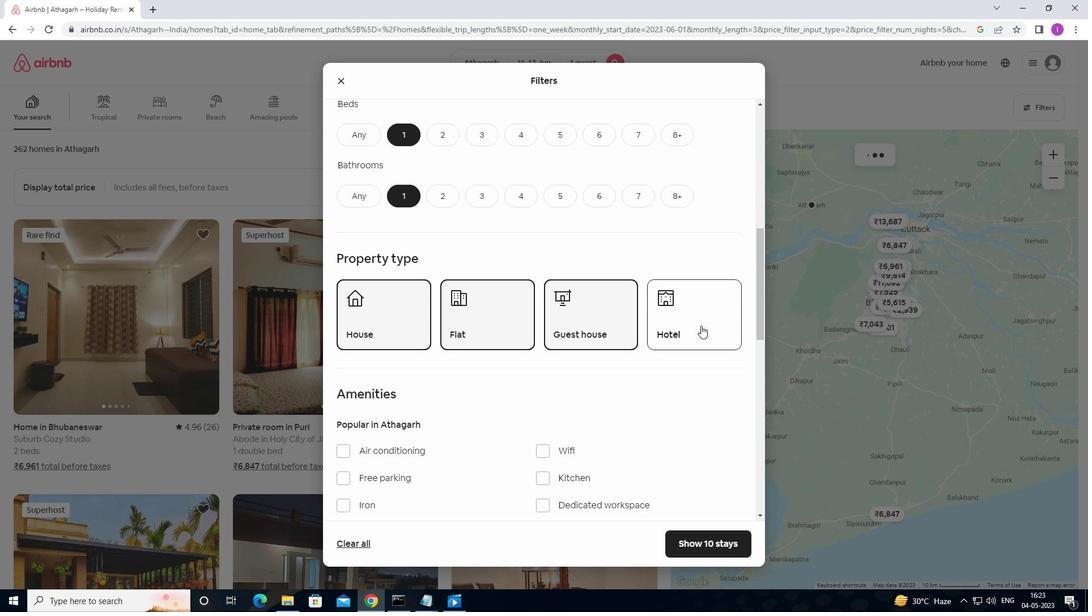 
Action: Mouse moved to (684, 341)
Screenshot: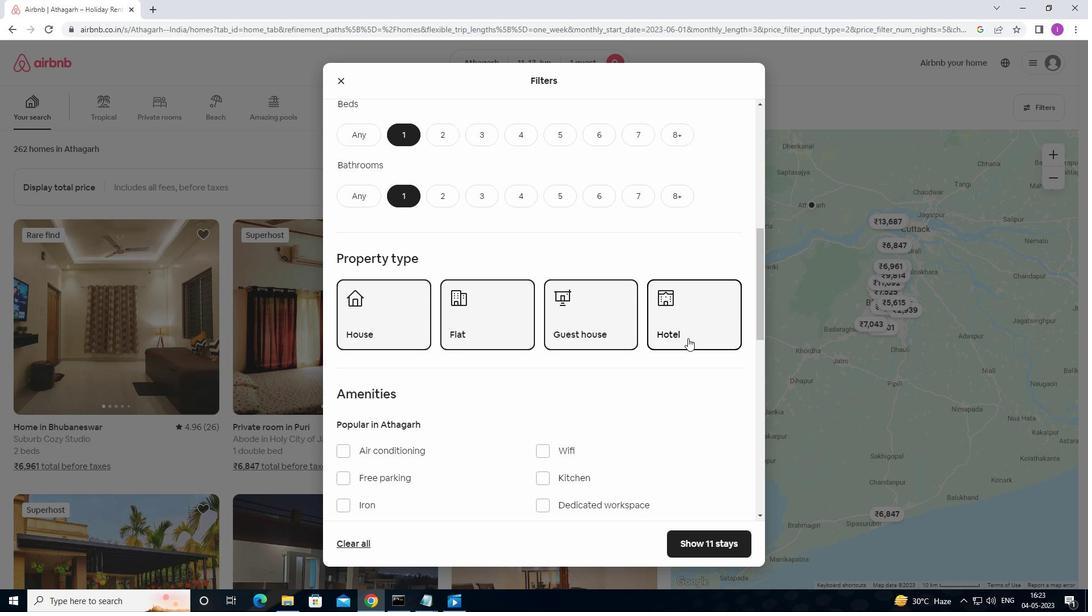
Action: Mouse scrolled (684, 340) with delta (0, 0)
Screenshot: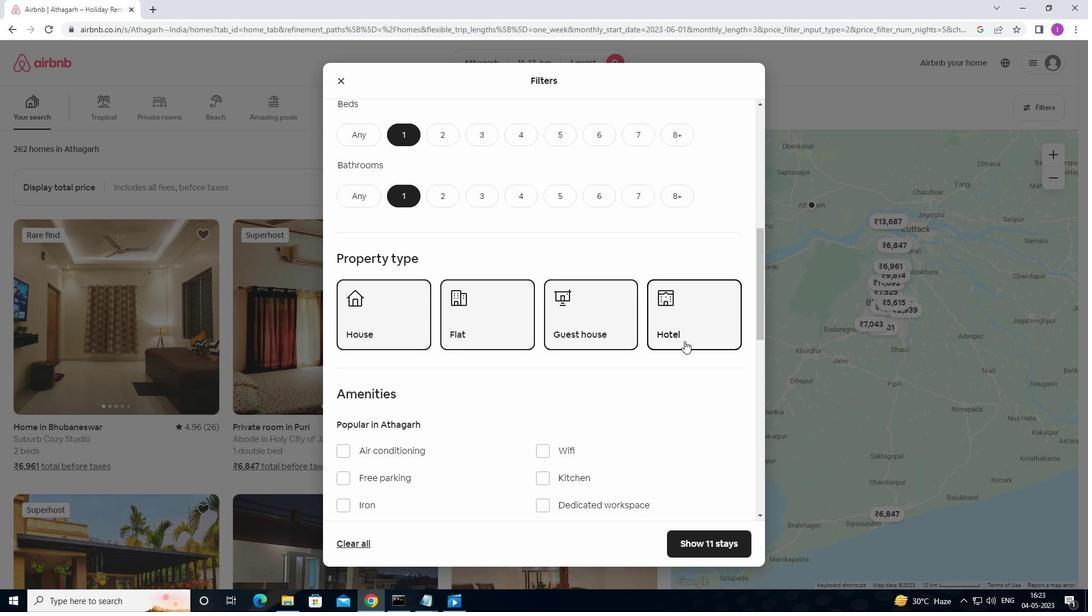 
Action: Mouse scrolled (684, 340) with delta (0, 0)
Screenshot: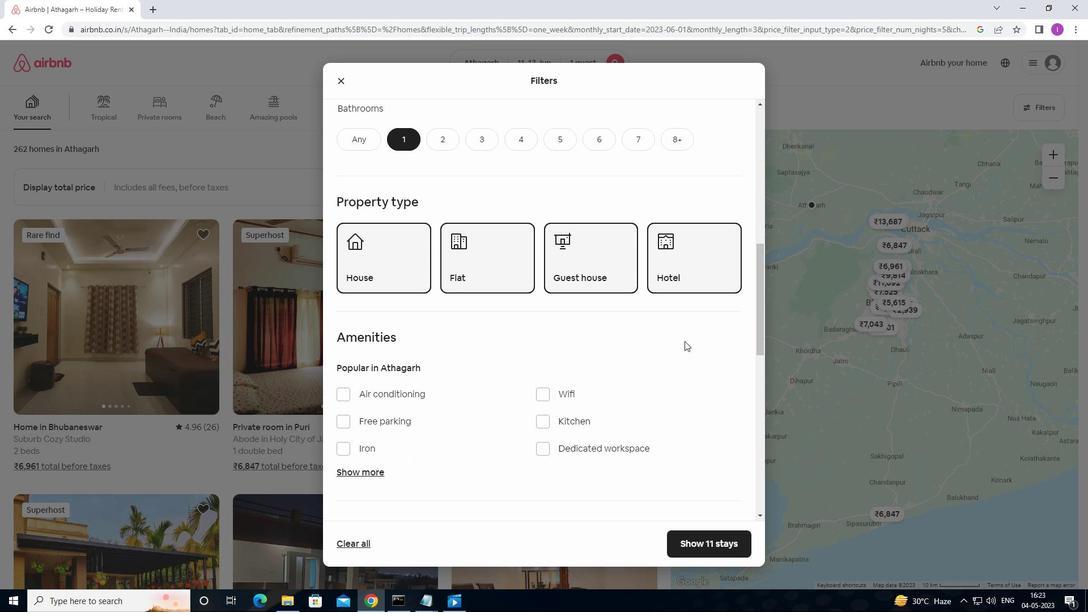 
Action: Mouse moved to (379, 404)
Screenshot: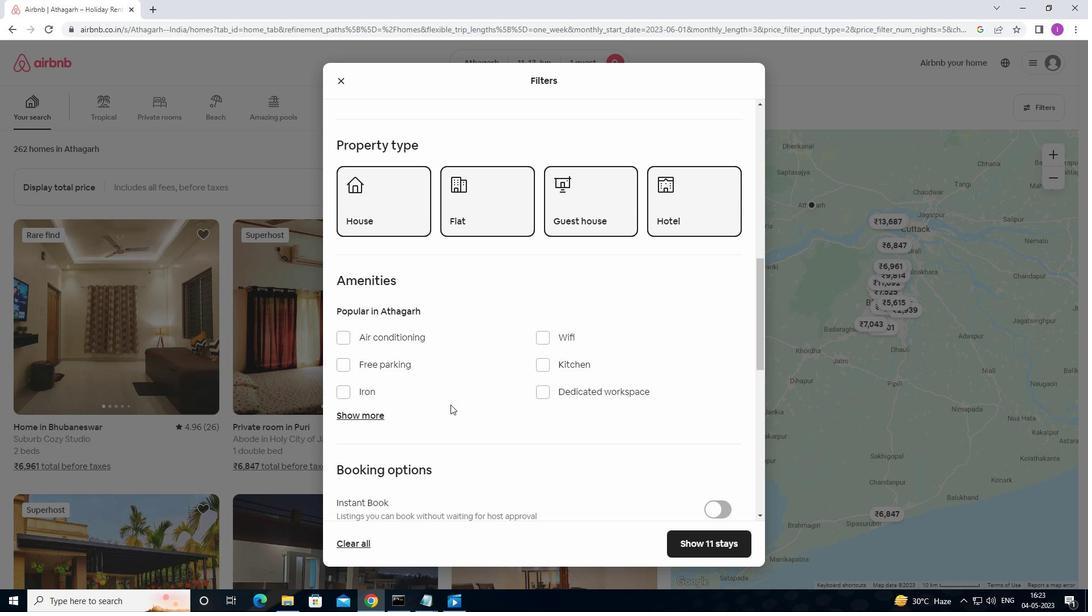 
Action: Mouse scrolled (379, 404) with delta (0, 0)
Screenshot: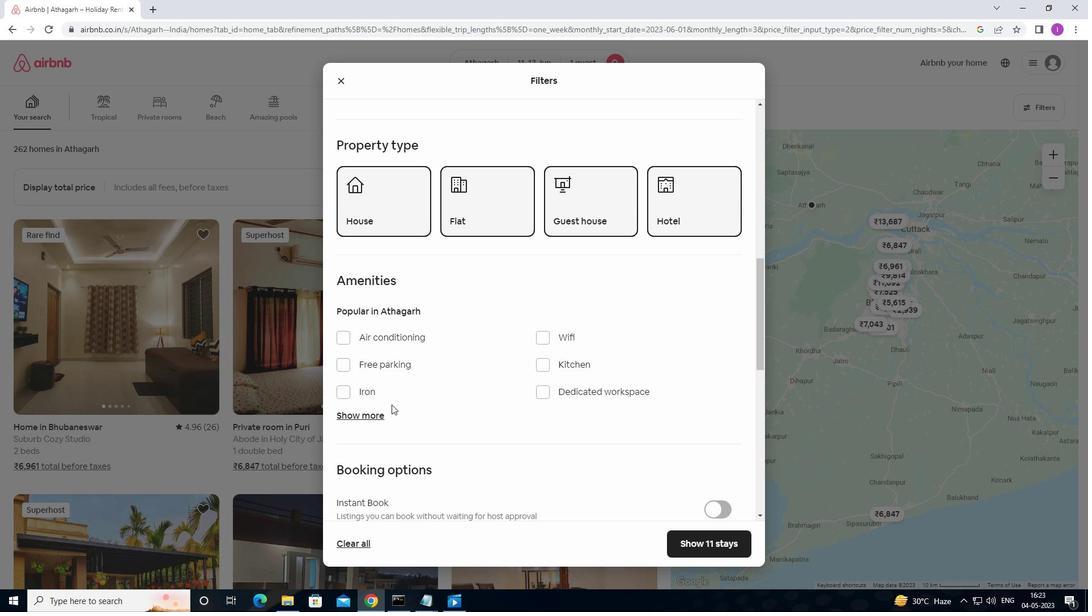 
Action: Mouse scrolled (379, 404) with delta (0, 0)
Screenshot: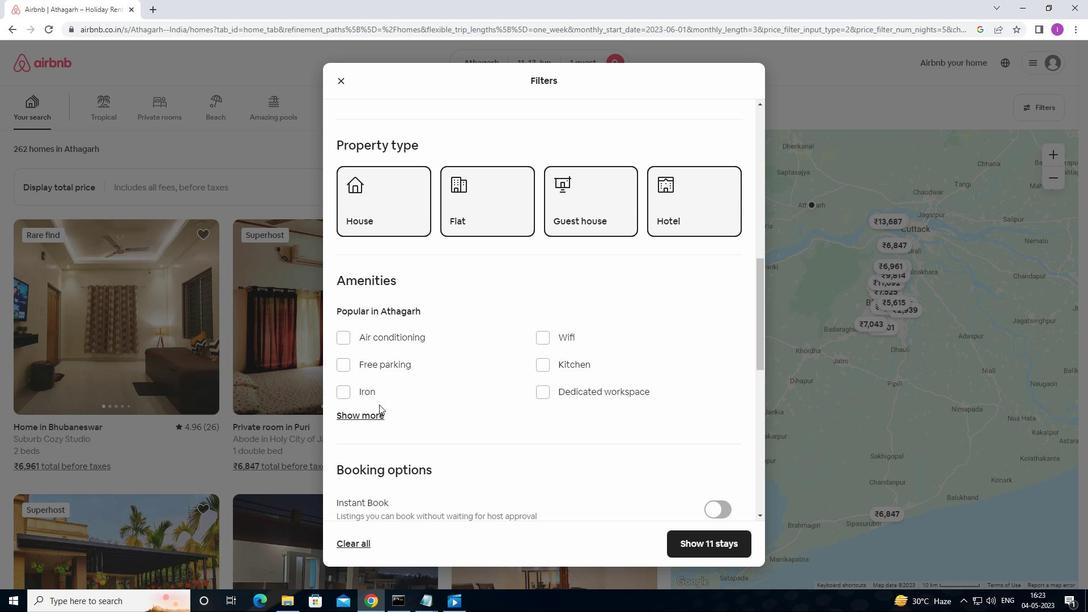 
Action: Mouse scrolled (379, 404) with delta (0, 0)
Screenshot: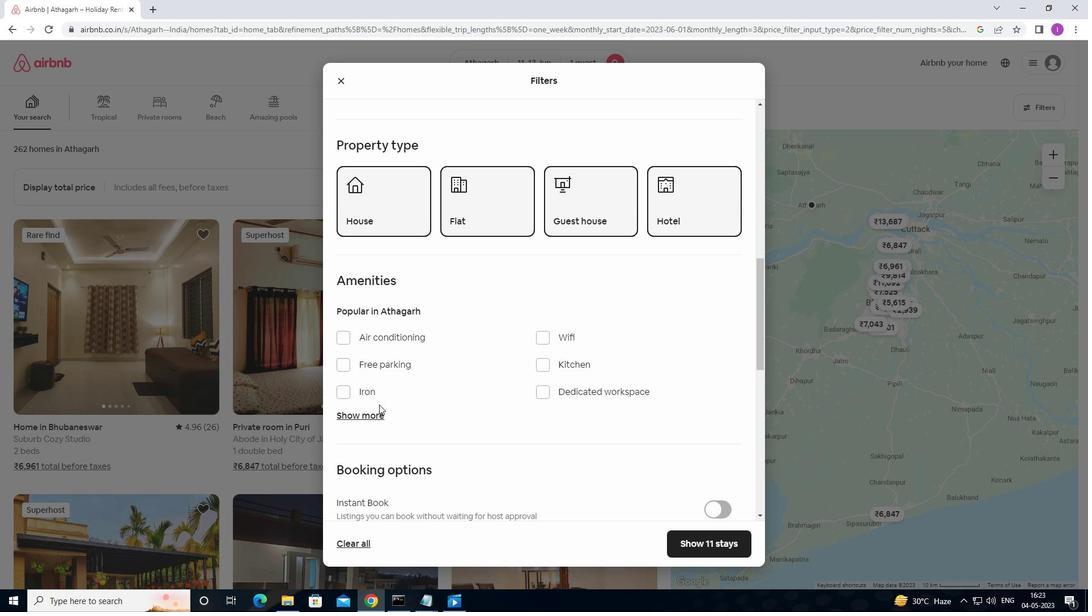 
Action: Mouse moved to (717, 375)
Screenshot: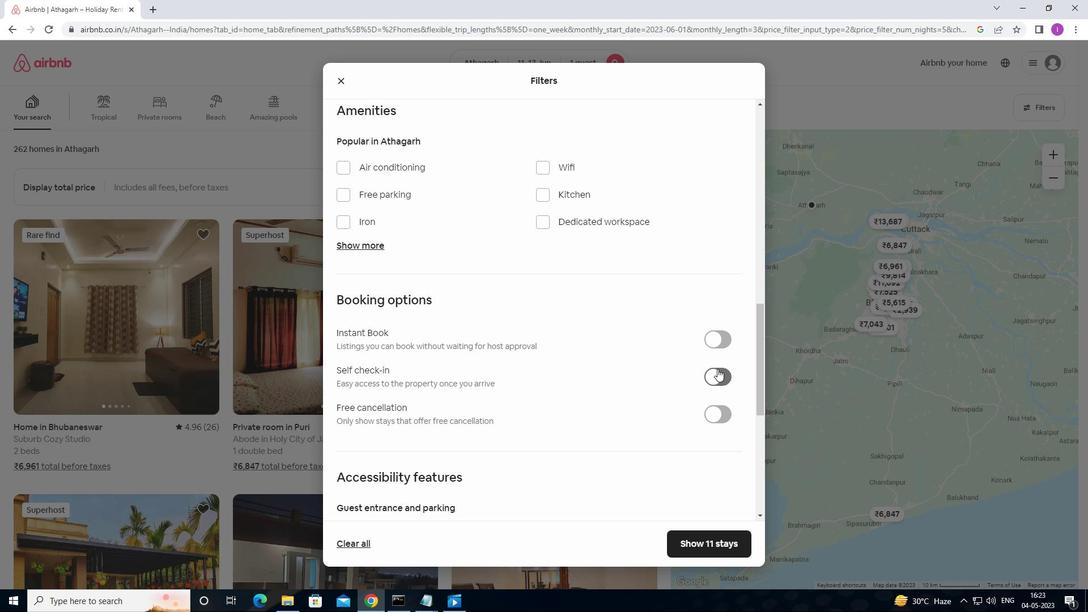 
Action: Mouse pressed left at (717, 375)
Screenshot: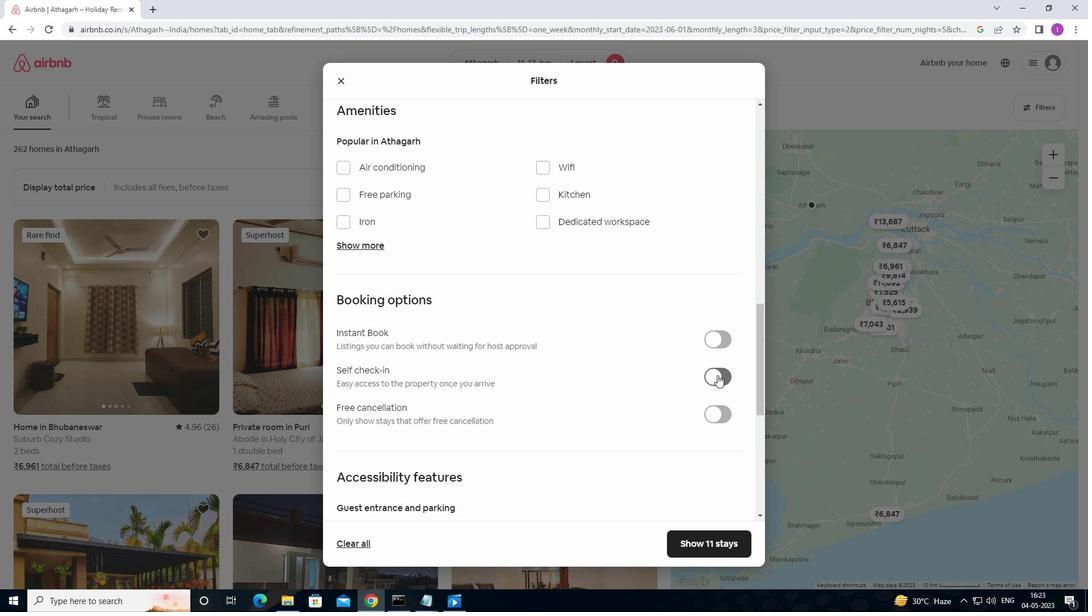 
Action: Mouse moved to (600, 408)
Screenshot: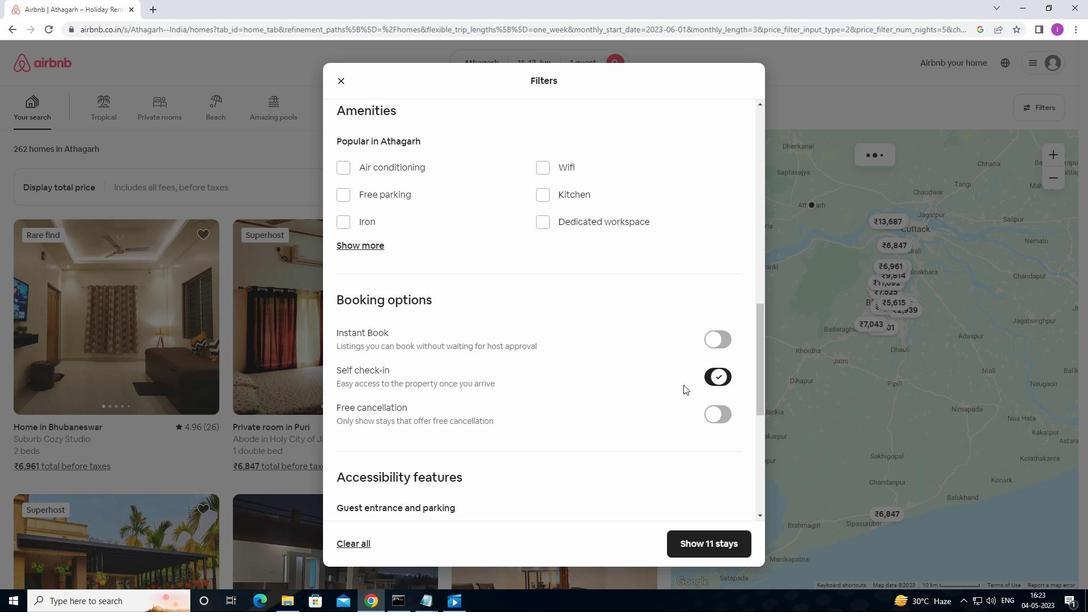 
Action: Mouse scrolled (600, 407) with delta (0, 0)
Screenshot: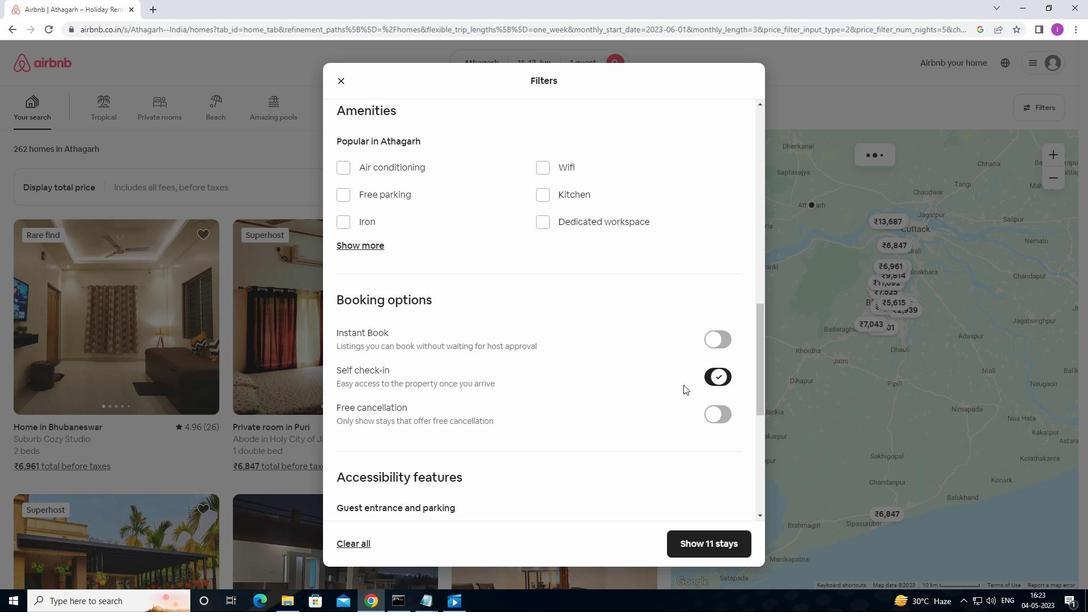 
Action: Mouse moved to (586, 416)
Screenshot: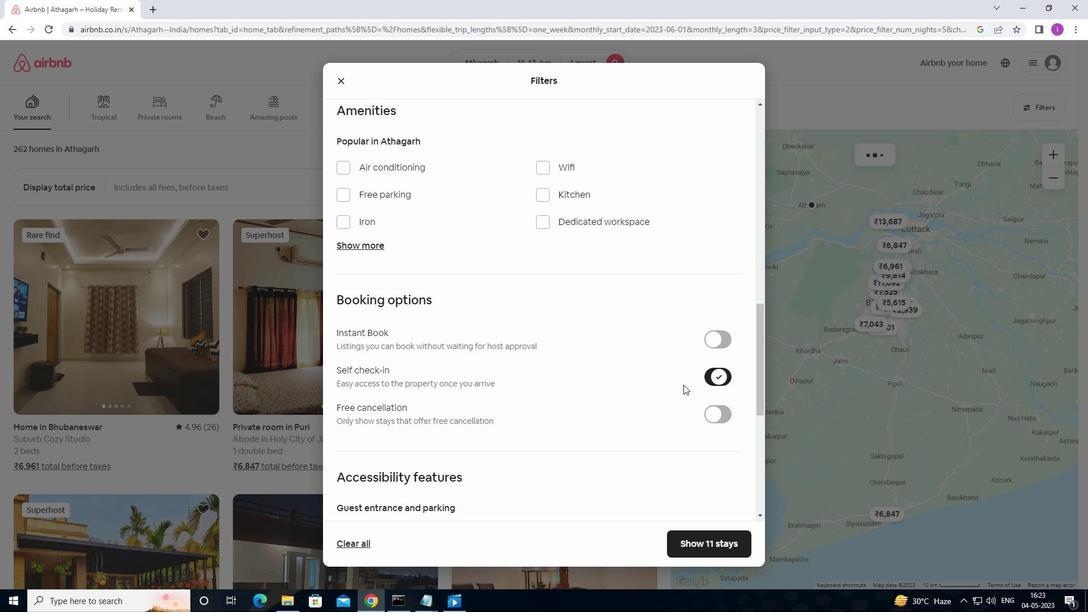 
Action: Mouse scrolled (586, 415) with delta (0, 0)
Screenshot: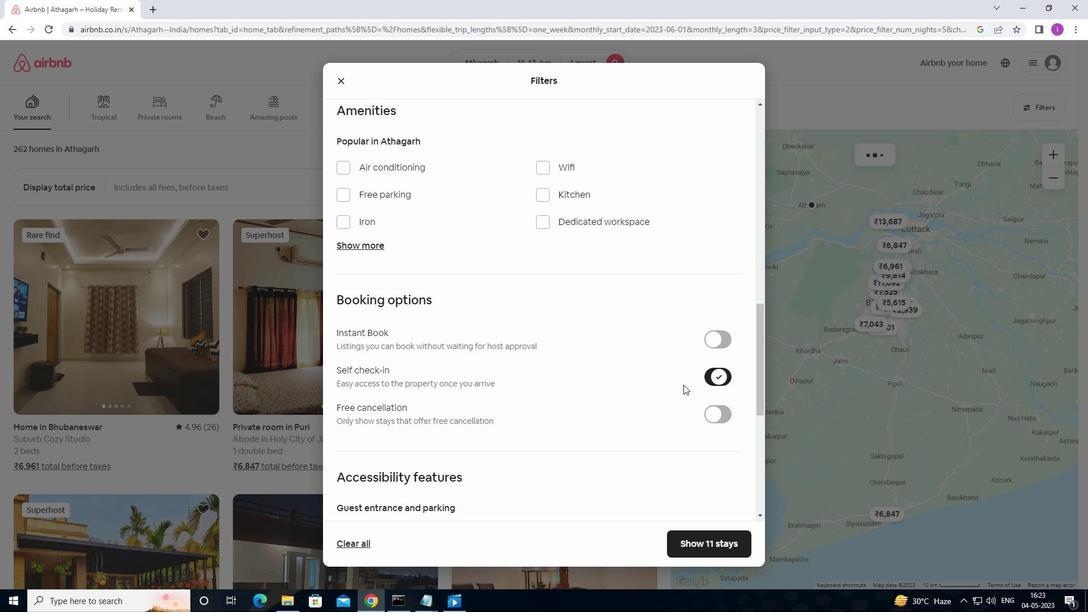 
Action: Mouse moved to (574, 422)
Screenshot: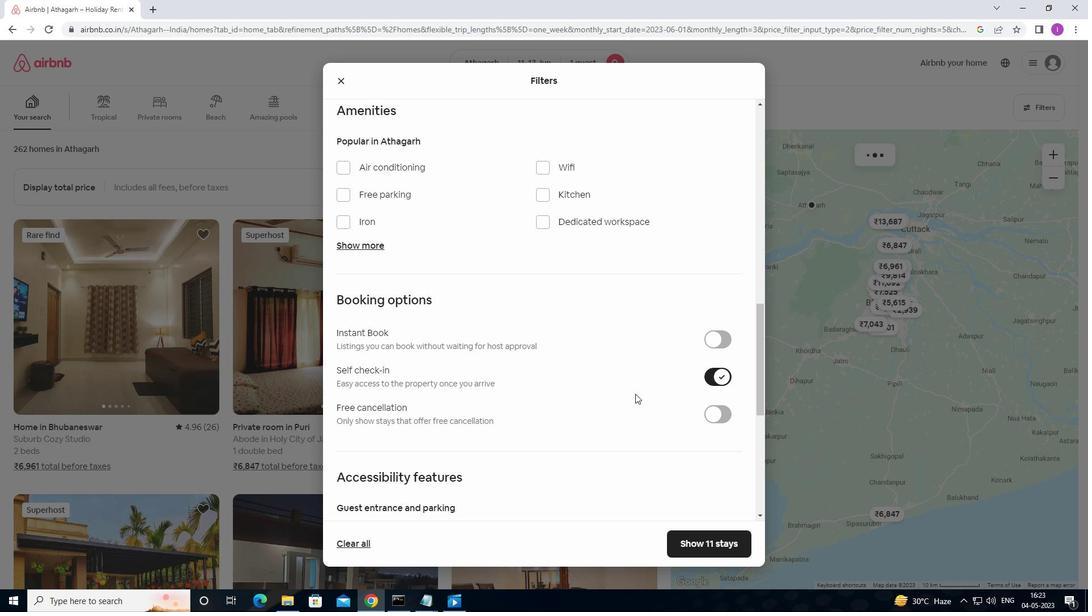 
Action: Mouse scrolled (574, 421) with delta (0, 0)
Screenshot: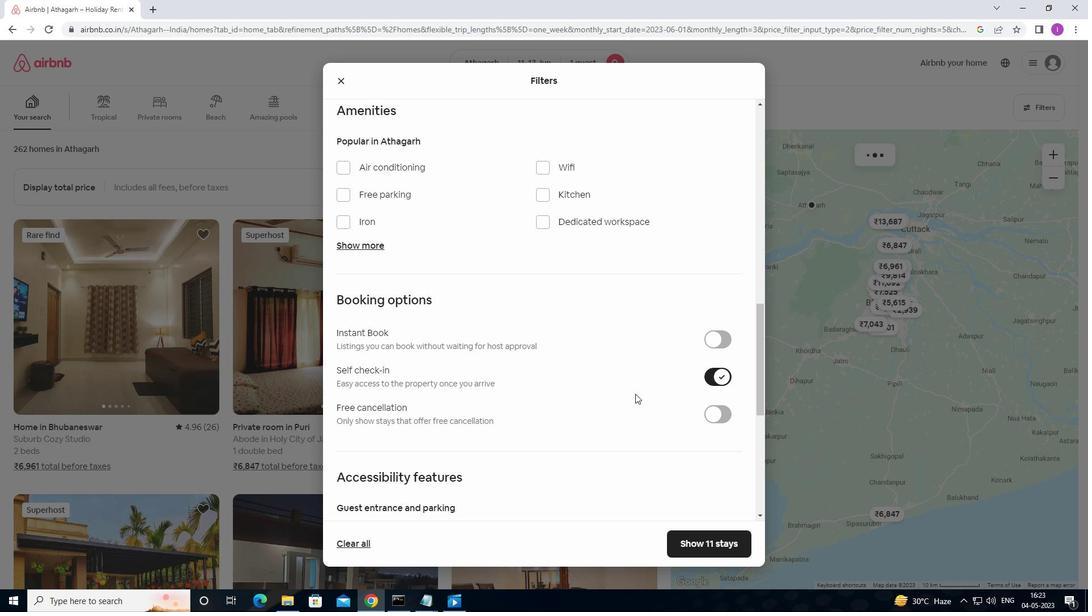
Action: Mouse moved to (565, 423)
Screenshot: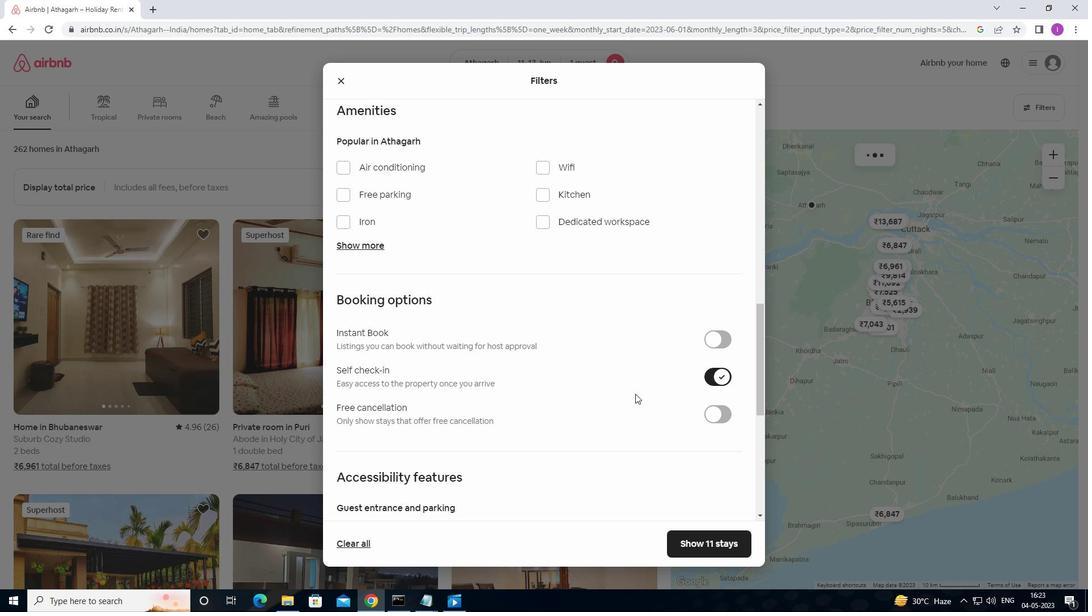 
Action: Mouse scrolled (565, 422) with delta (0, 0)
Screenshot: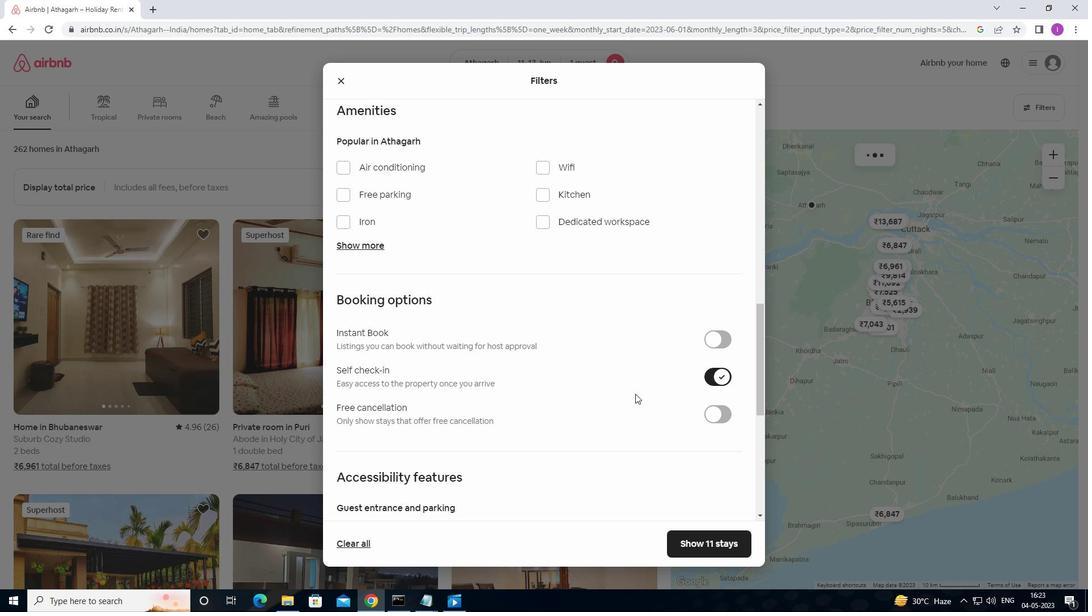 
Action: Mouse moved to (518, 430)
Screenshot: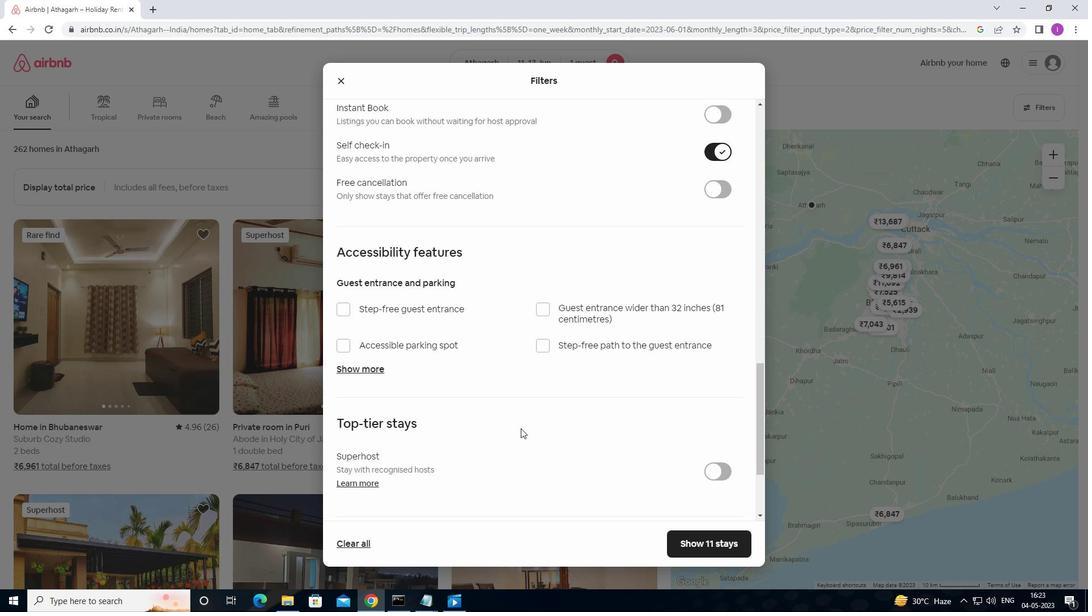 
Action: Mouse scrolled (518, 430) with delta (0, 0)
Screenshot: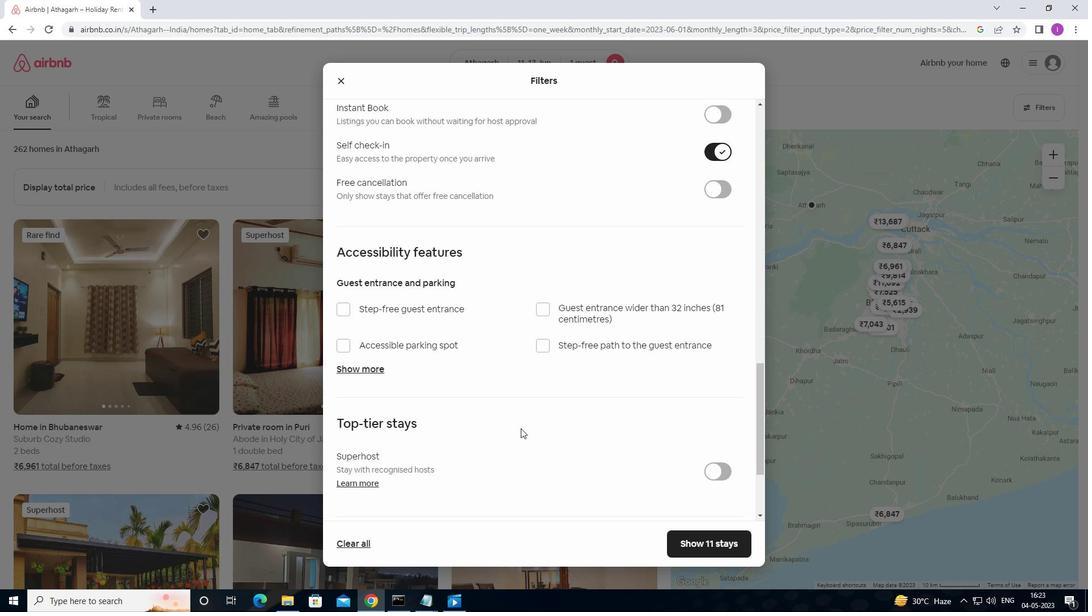 
Action: Mouse moved to (516, 433)
Screenshot: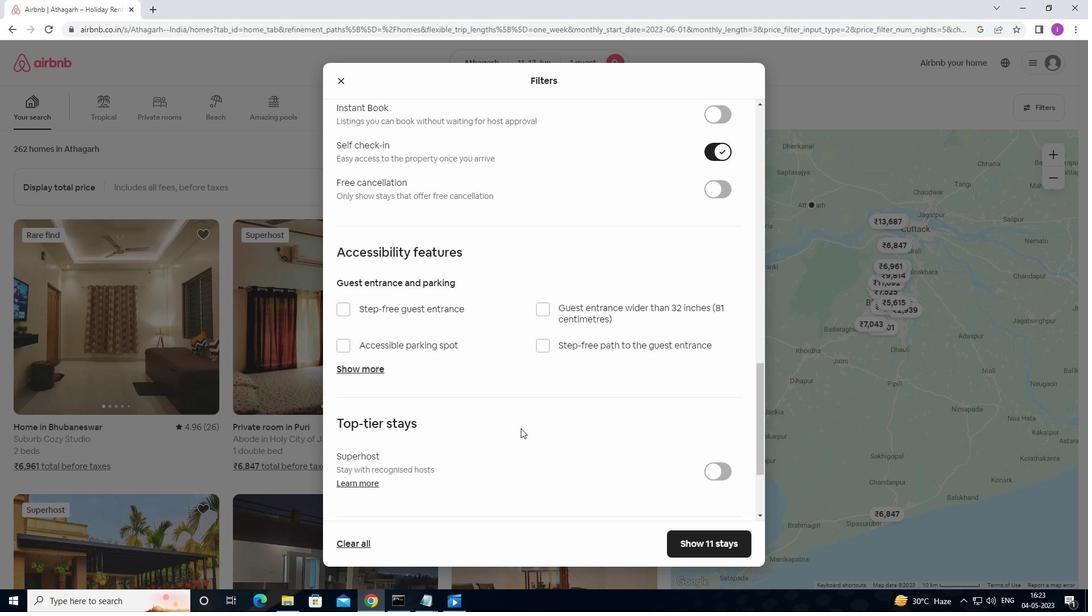 
Action: Mouse scrolled (516, 432) with delta (0, 0)
Screenshot: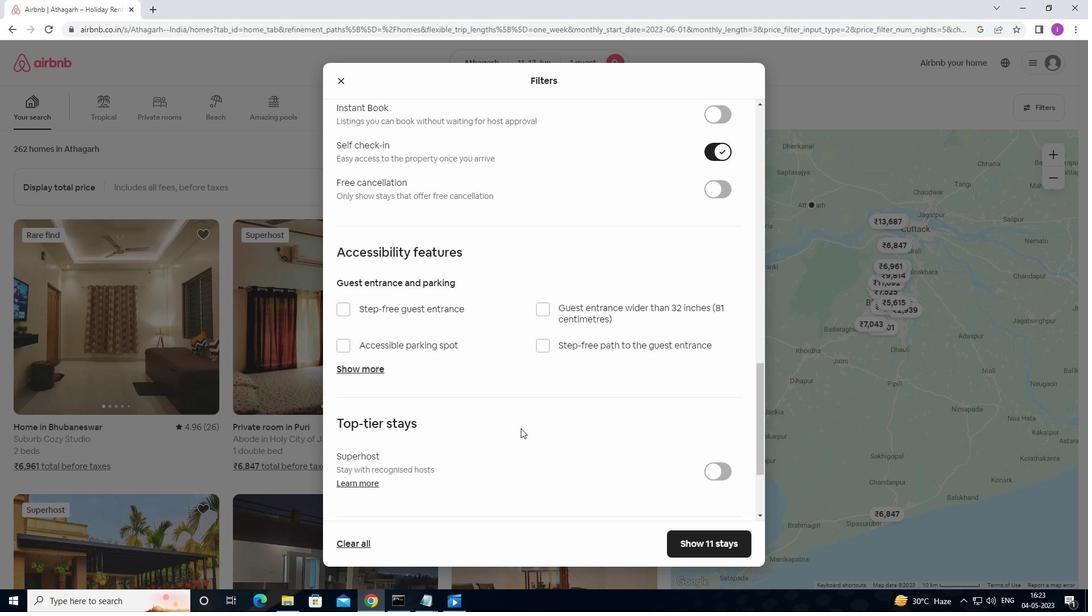 
Action: Mouse moved to (514, 437)
Screenshot: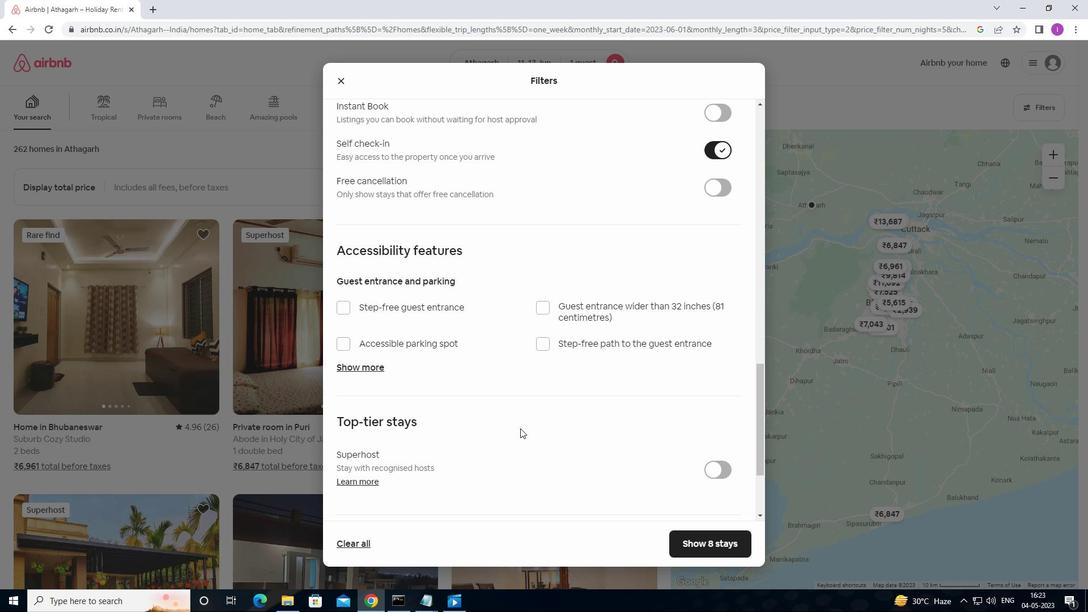 
Action: Mouse scrolled (514, 436) with delta (0, 0)
Screenshot: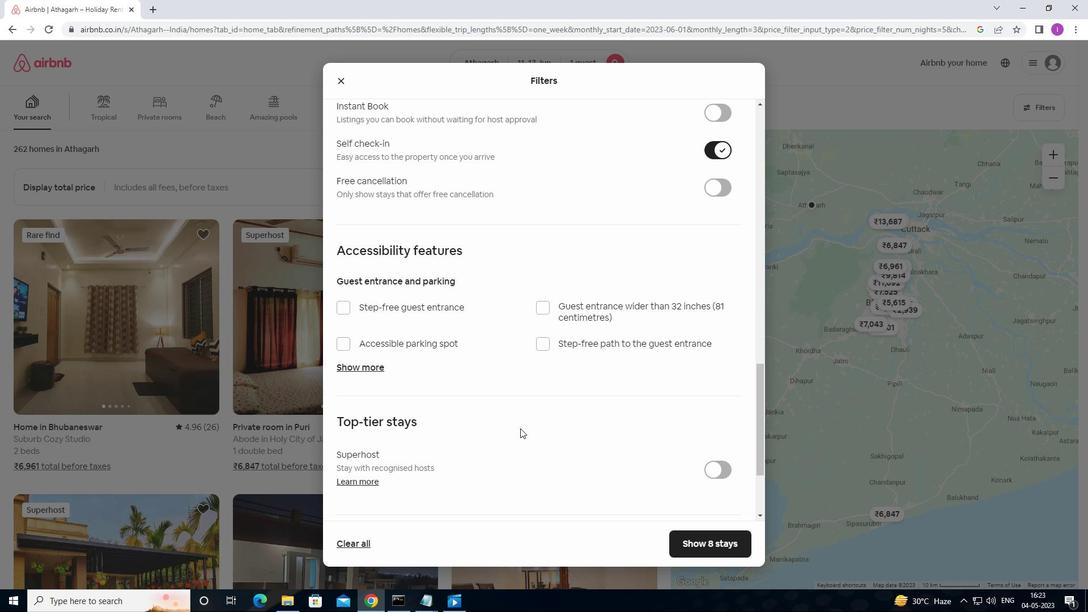 
Action: Mouse moved to (483, 441)
Screenshot: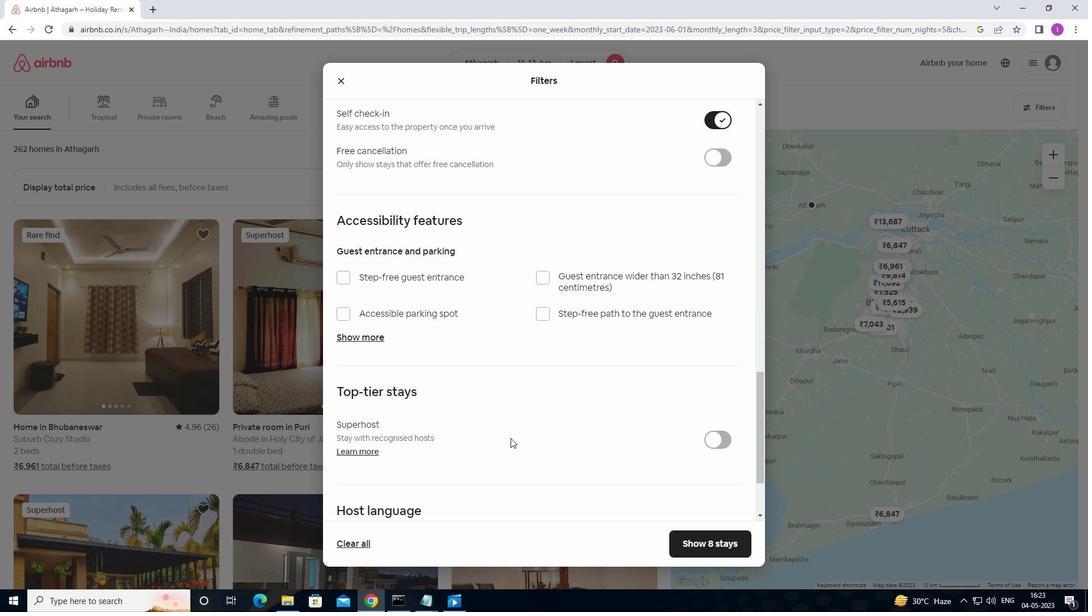 
Action: Mouse scrolled (483, 440) with delta (0, 0)
Screenshot: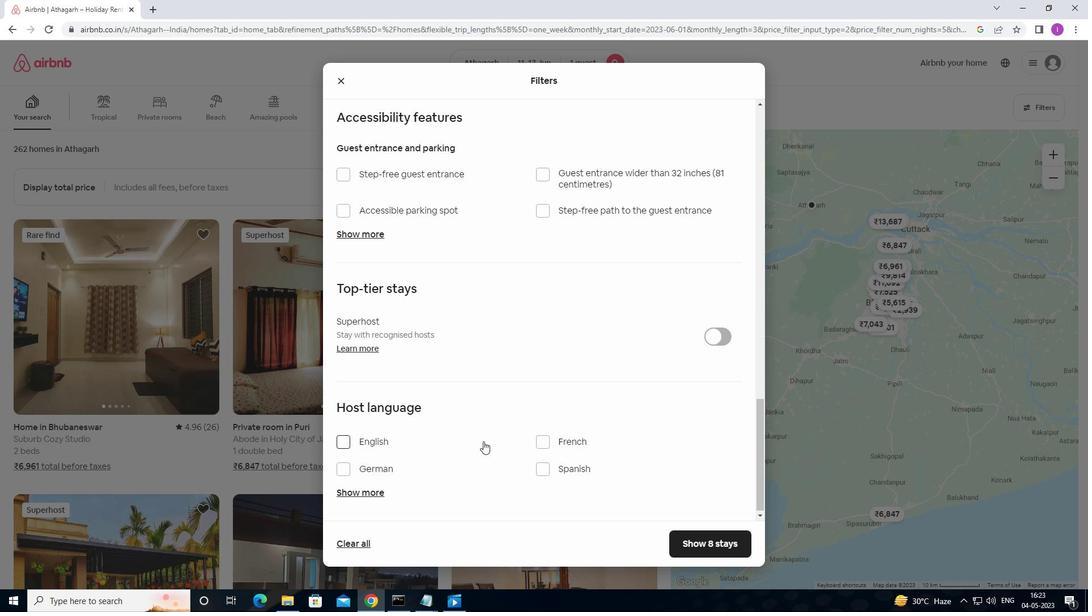 
Action: Mouse moved to (482, 442)
Screenshot: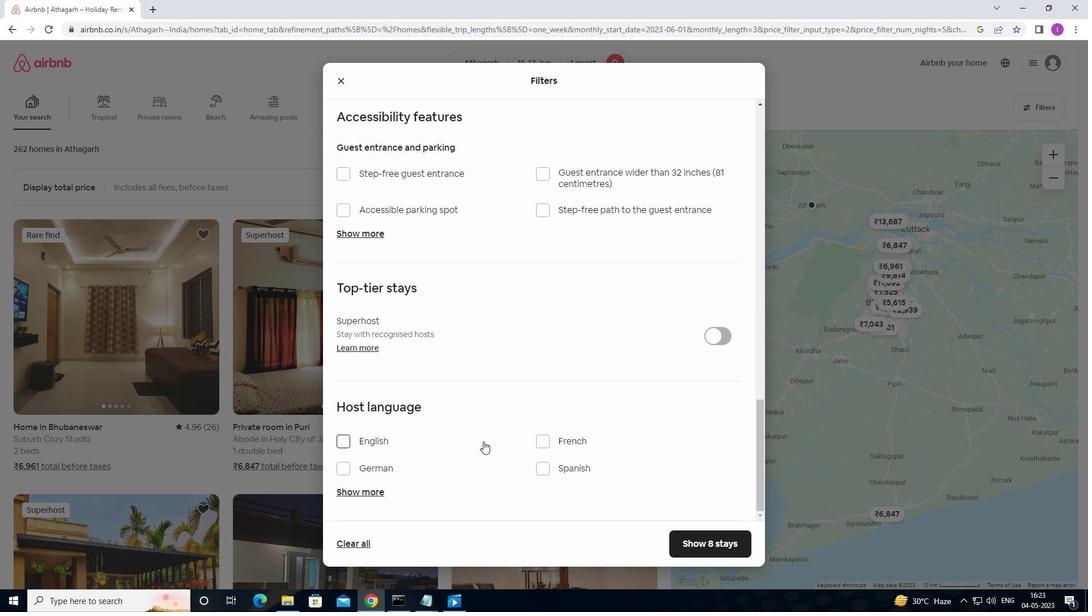 
Action: Mouse scrolled (482, 441) with delta (0, 0)
Screenshot: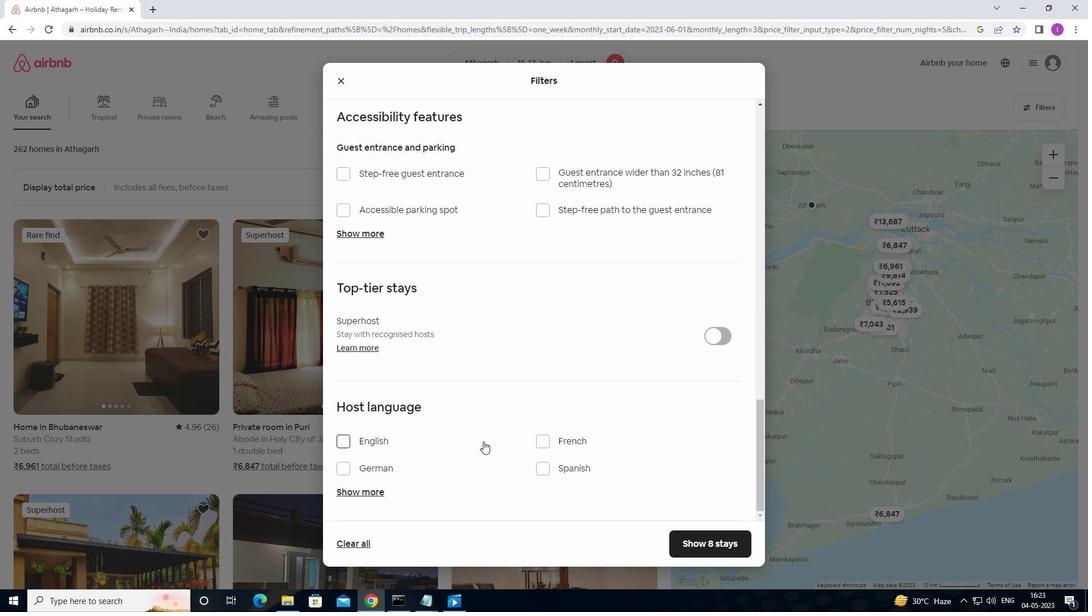 
Action: Mouse moved to (340, 439)
Screenshot: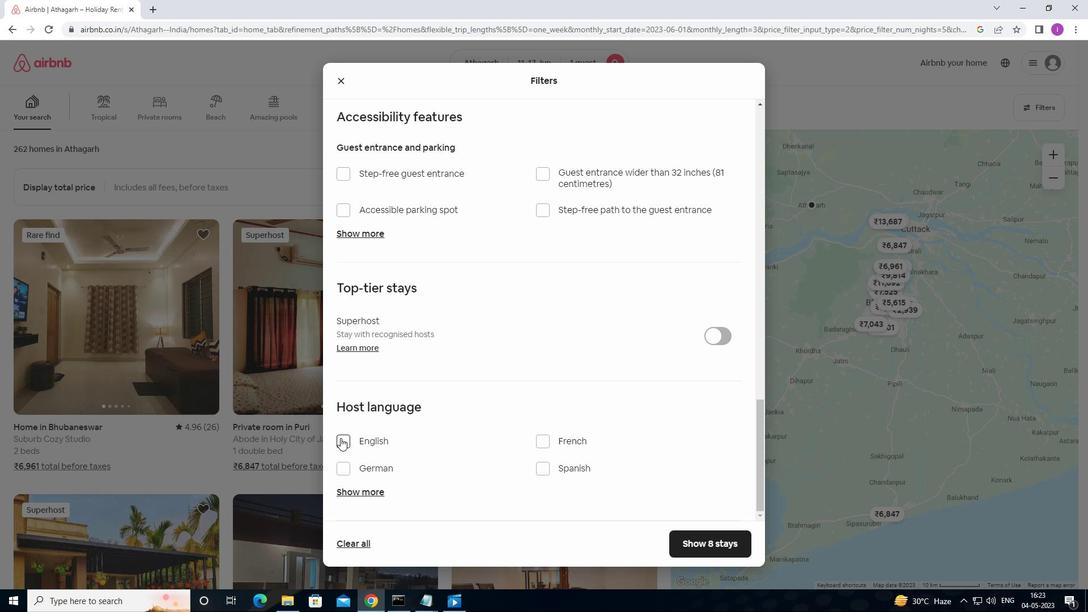 
Action: Mouse pressed left at (340, 439)
Screenshot: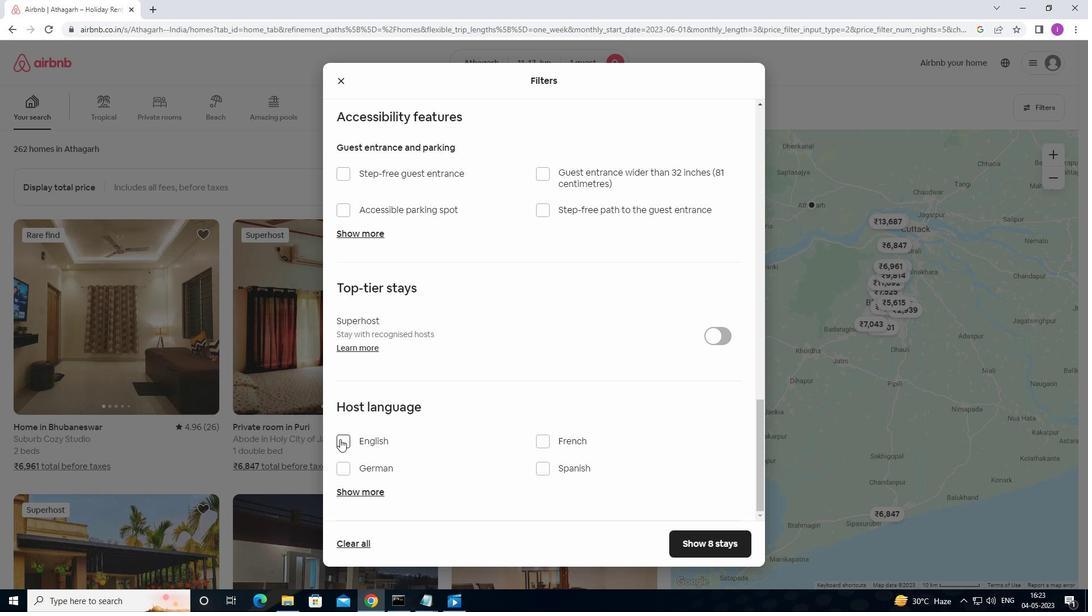 
Action: Mouse moved to (629, 390)
Screenshot: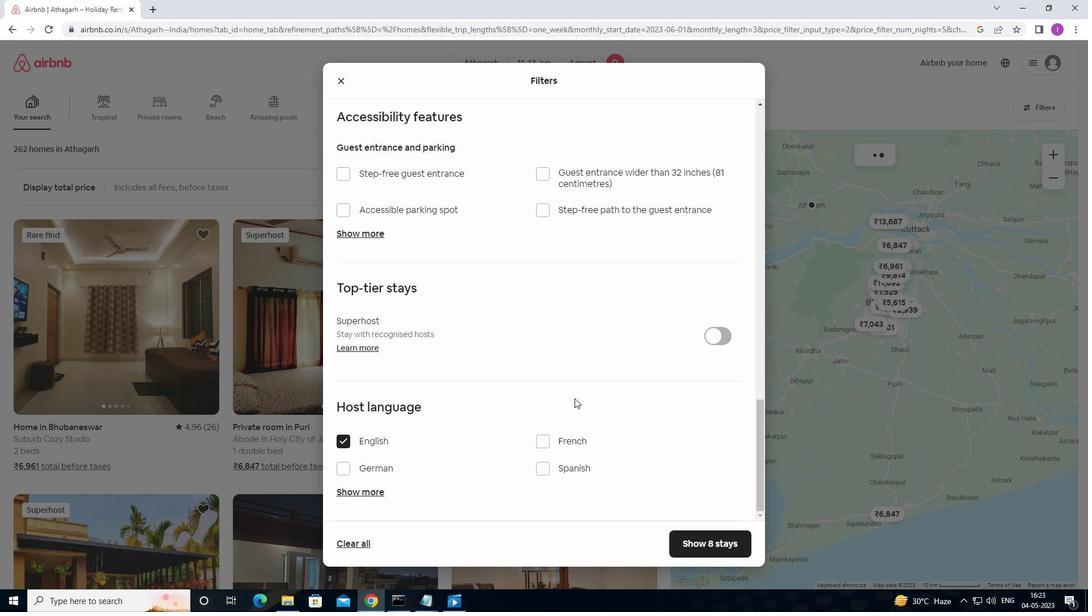 
Action: Mouse scrolled (629, 389) with delta (0, 0)
Screenshot: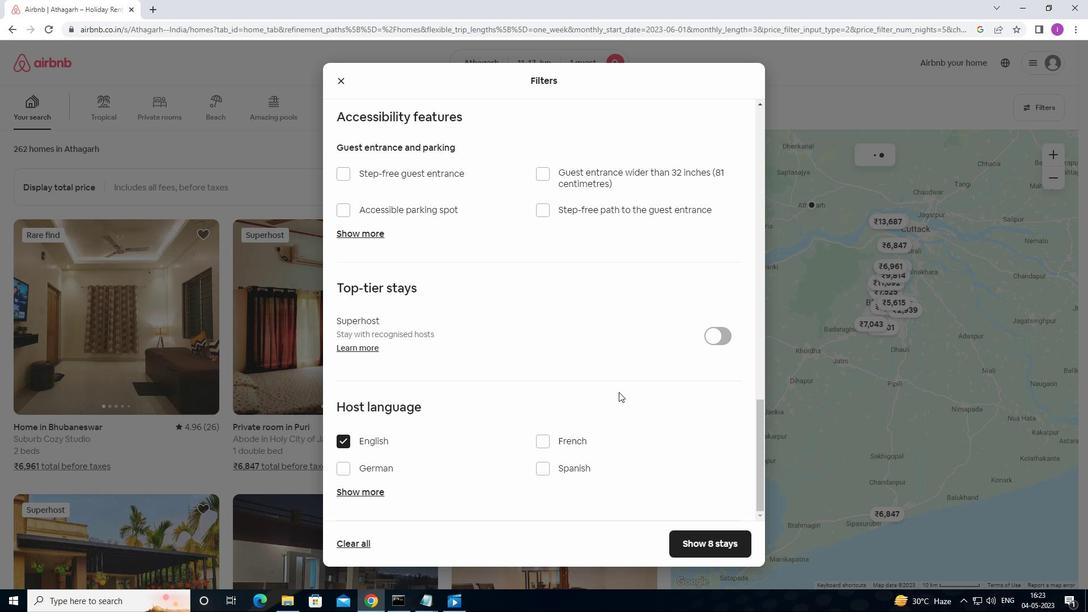 
Action: Mouse moved to (629, 390)
Screenshot: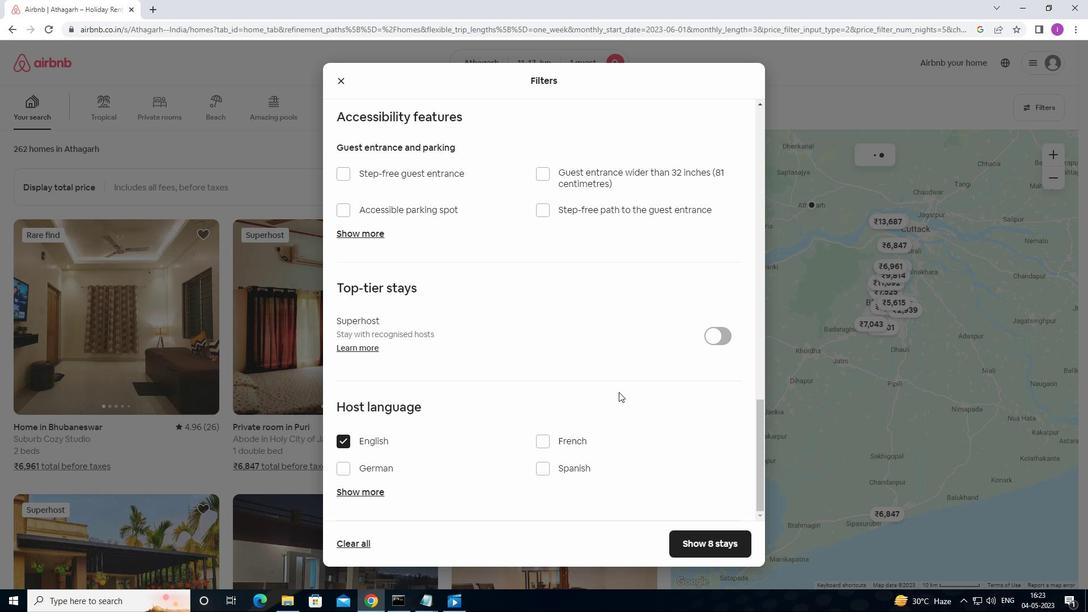 
Action: Mouse scrolled (629, 389) with delta (0, 0)
Screenshot: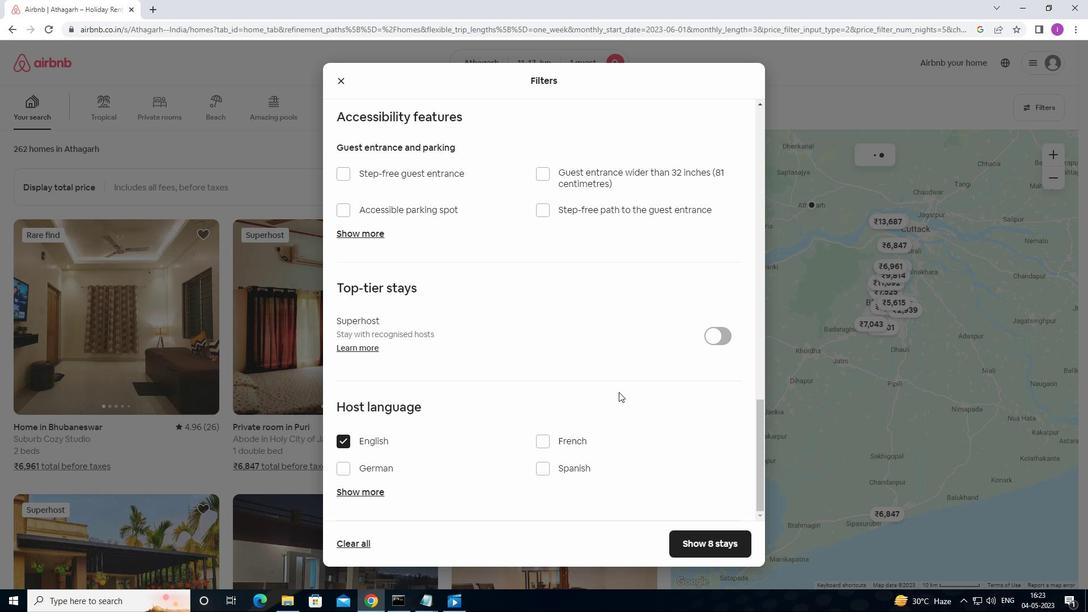 
Action: Mouse moved to (630, 390)
Screenshot: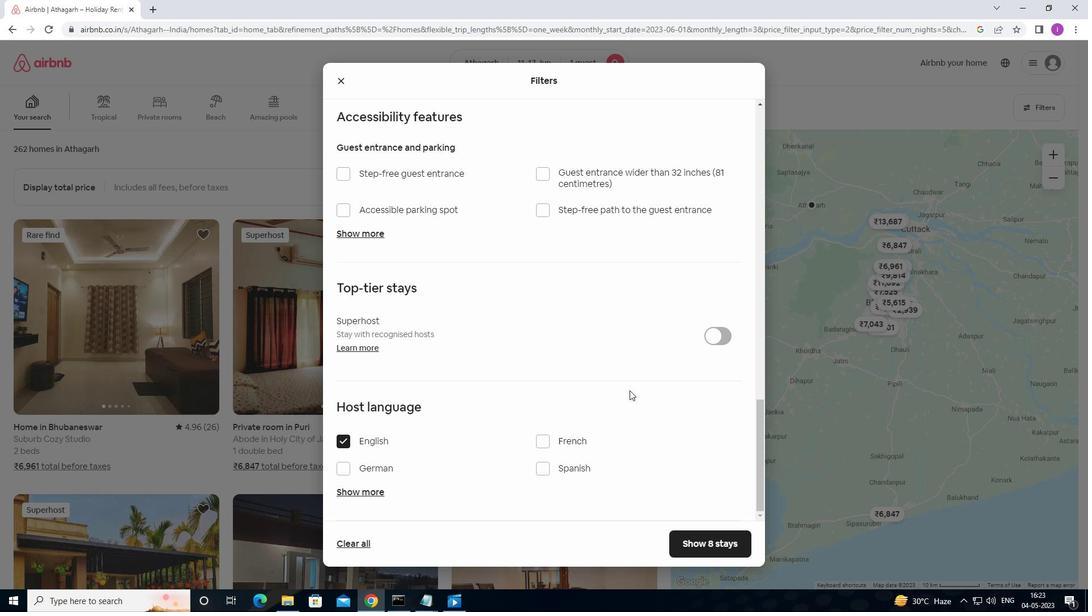 
Action: Mouse scrolled (630, 389) with delta (0, 0)
Screenshot: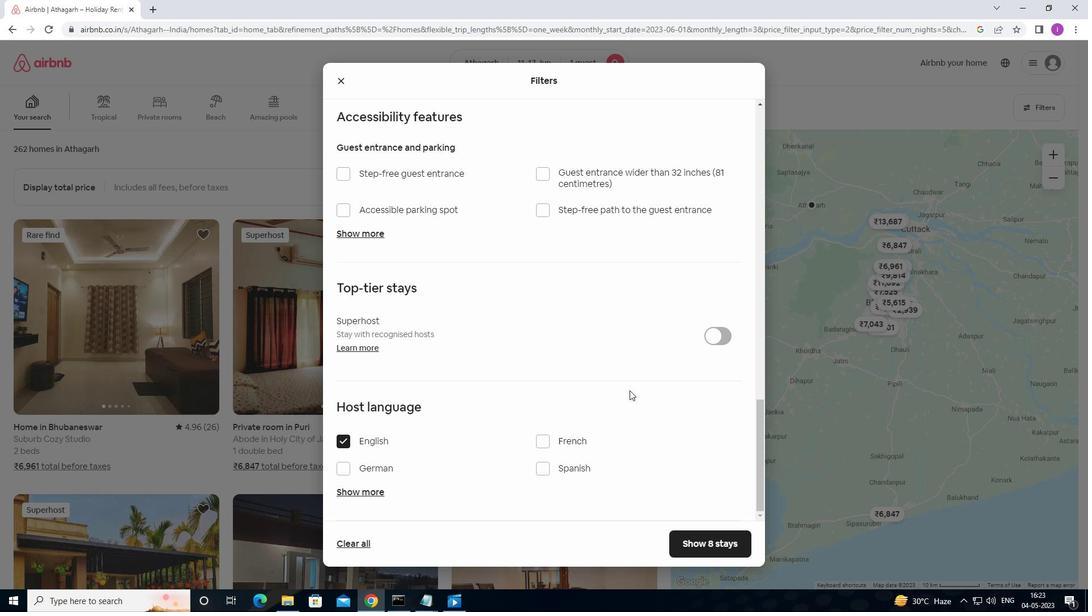 
Action: Mouse moved to (631, 391)
Screenshot: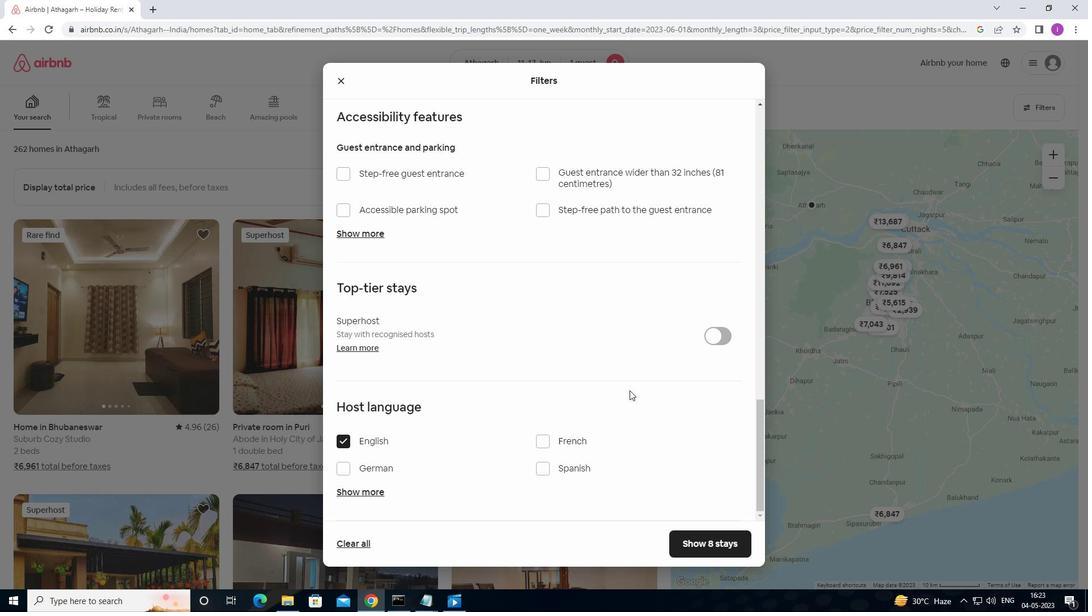 
Action: Mouse scrolled (631, 391) with delta (0, 0)
Screenshot: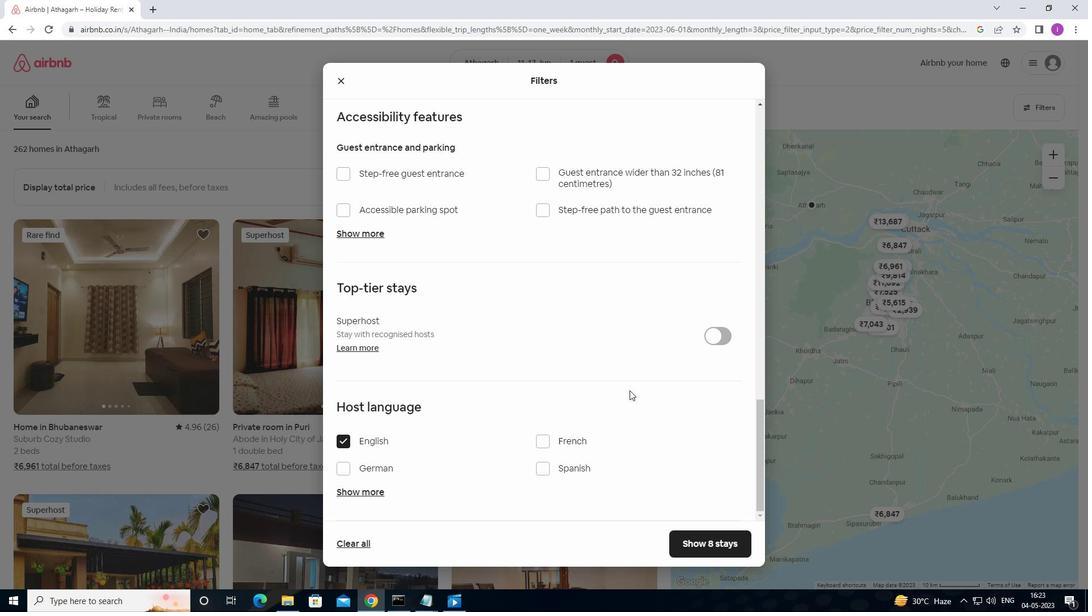 
Action: Mouse moved to (701, 540)
Screenshot: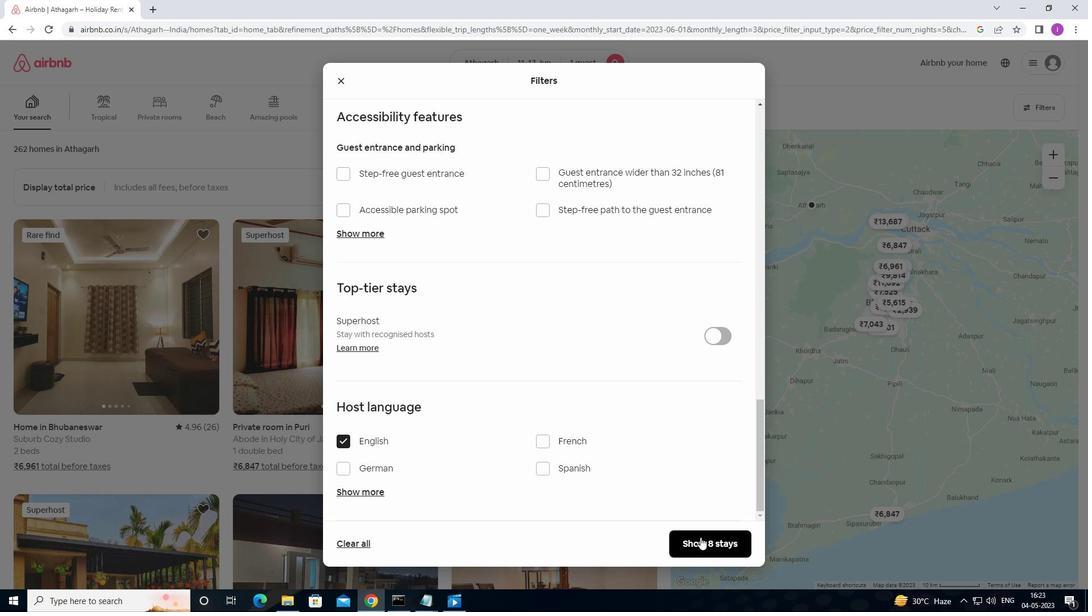 
Action: Mouse pressed left at (701, 540)
Screenshot: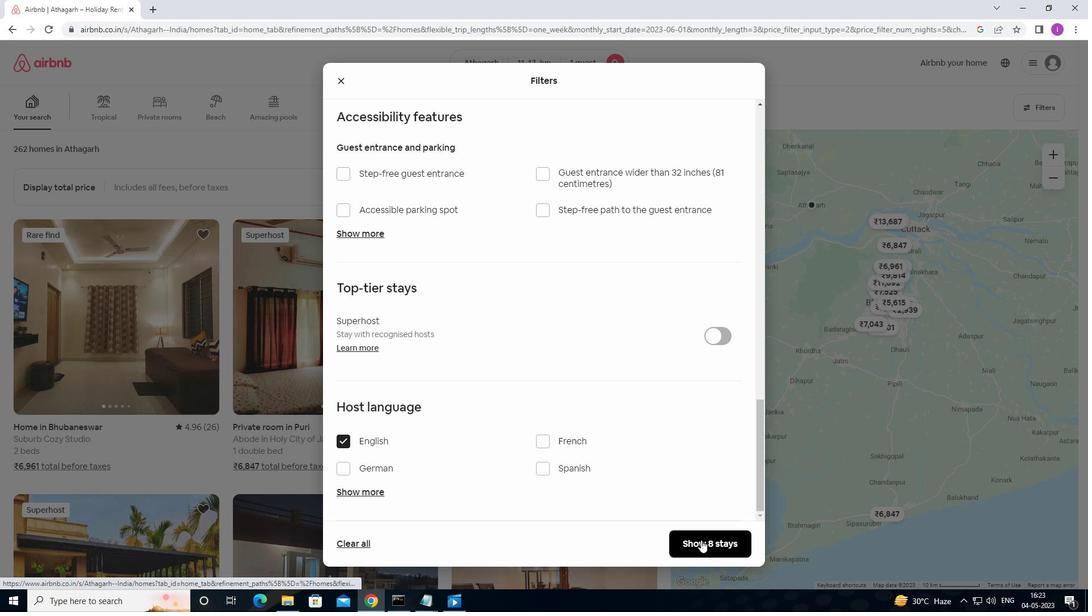 
Action: Mouse moved to (706, 534)
Screenshot: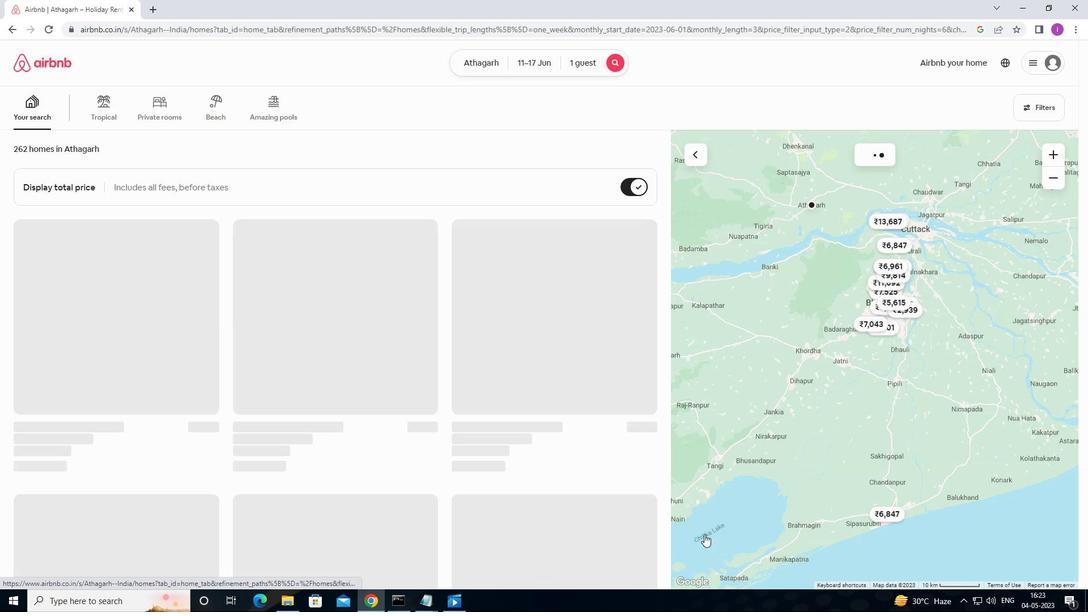 
